 Task: Create a due date automation trigger when advanced on, on the tuesday after a card is due add fields without custom field "Resume" set to a number greater than 1 and greater or equal to 10 at 11:00 AM.
Action: Mouse moved to (866, 311)
Screenshot: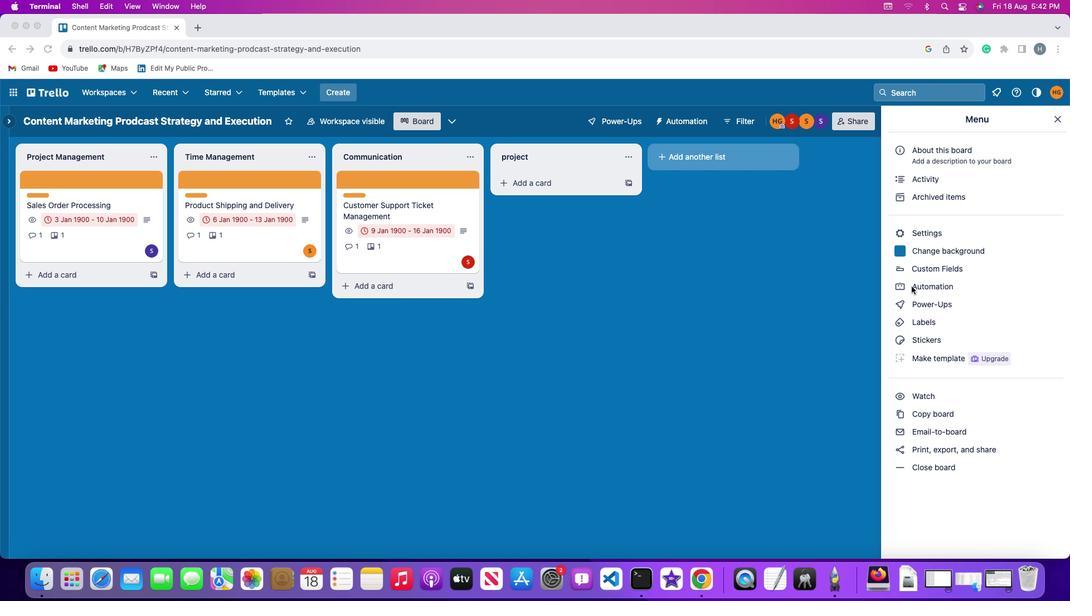 
Action: Mouse pressed left at (866, 311)
Screenshot: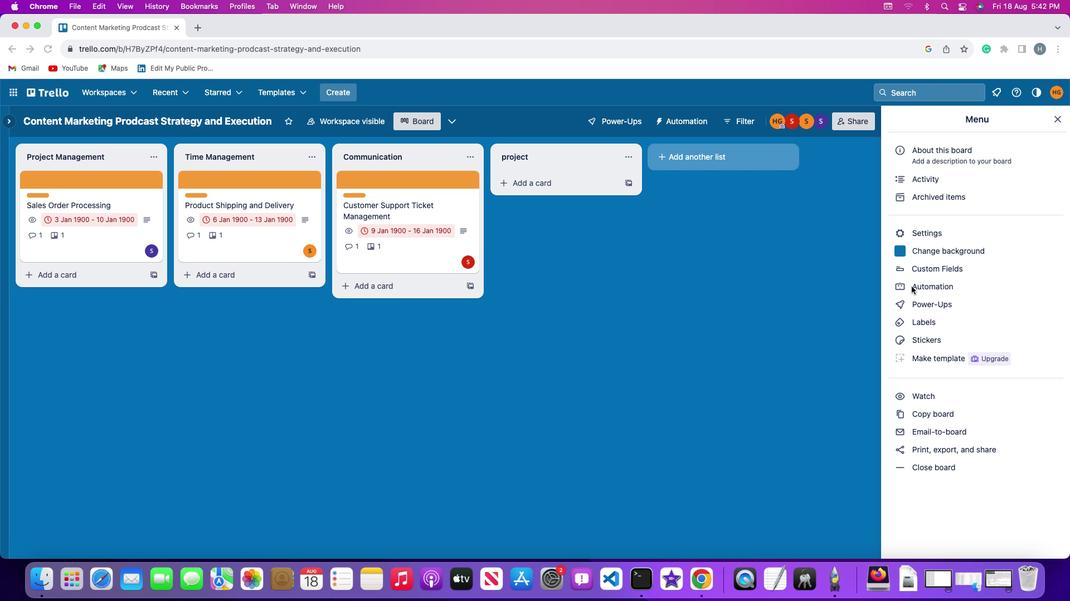 
Action: Mouse pressed left at (866, 311)
Screenshot: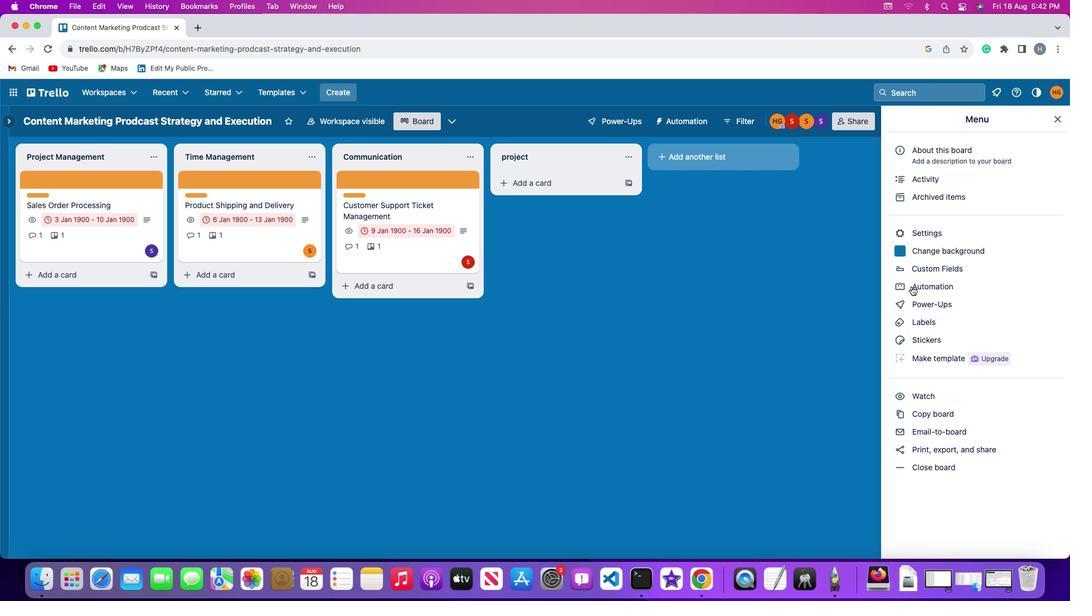 
Action: Mouse moved to (88, 288)
Screenshot: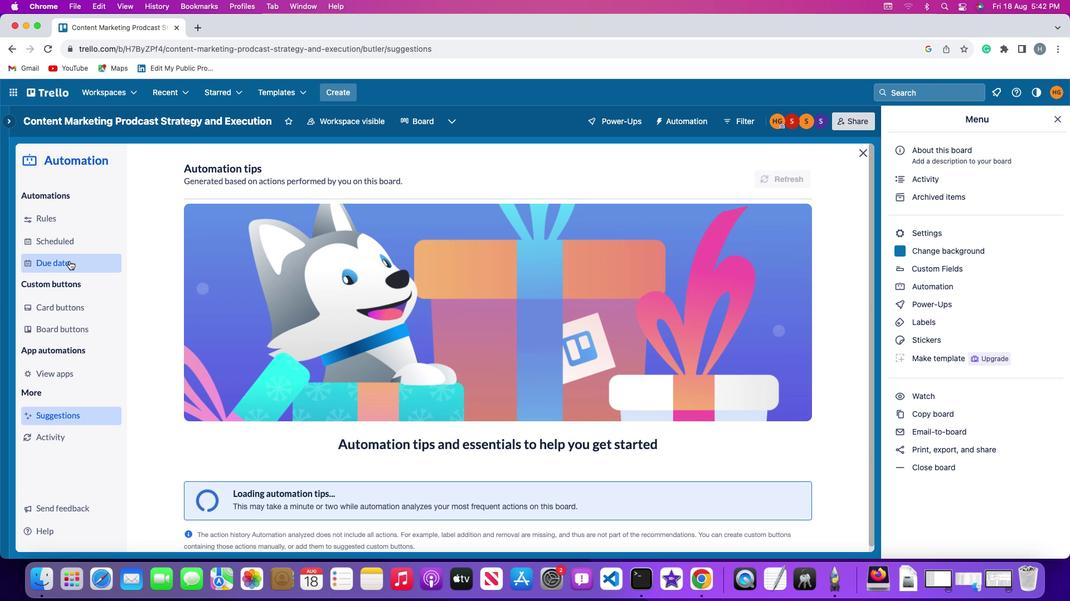 
Action: Mouse pressed left at (88, 288)
Screenshot: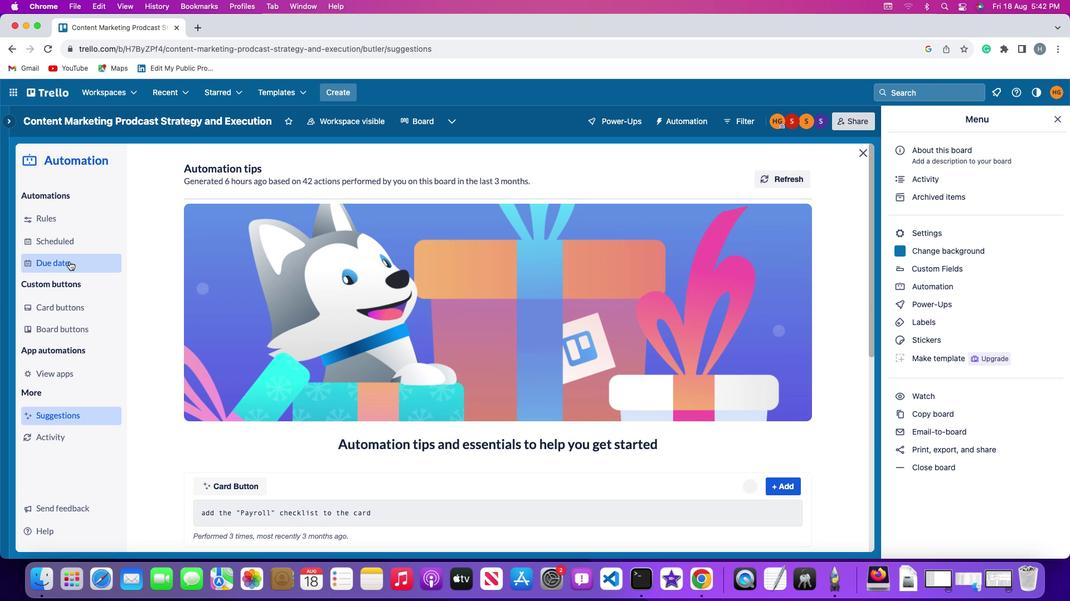 
Action: Mouse moved to (707, 205)
Screenshot: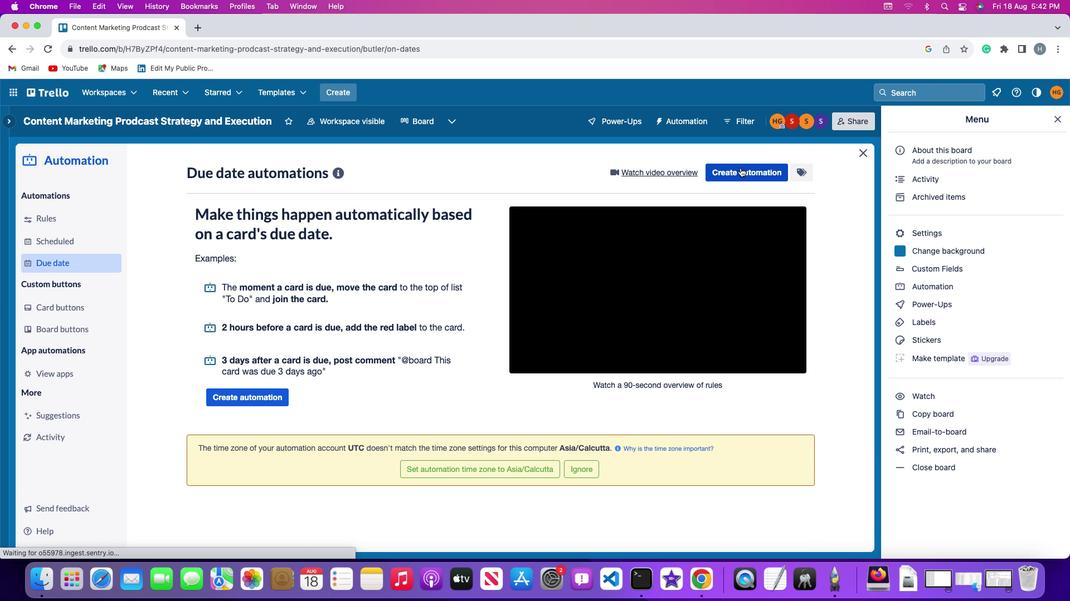 
Action: Mouse pressed left at (707, 205)
Screenshot: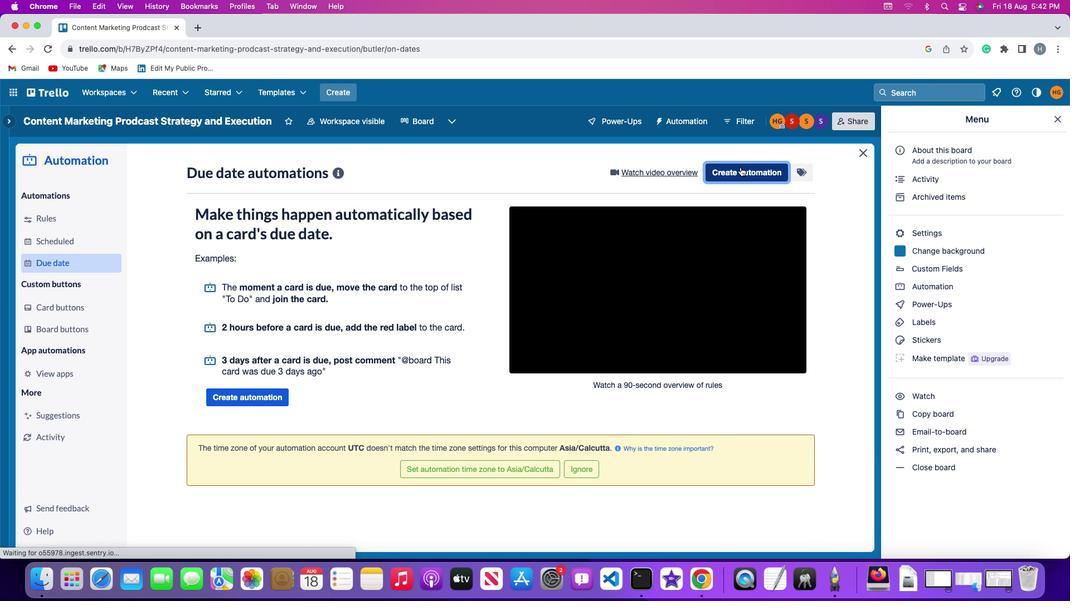 
Action: Mouse moved to (218, 306)
Screenshot: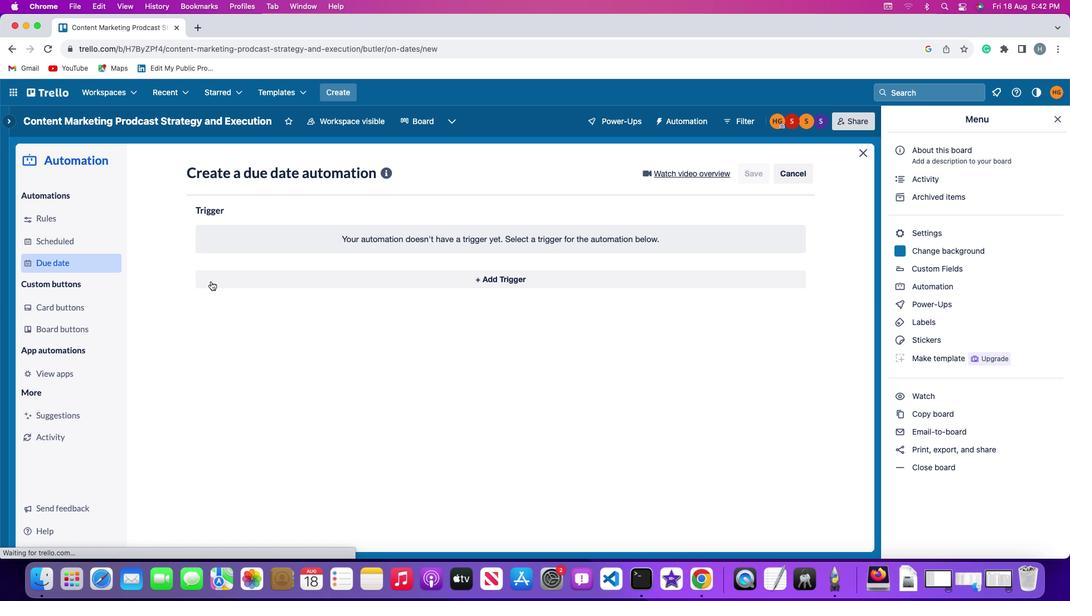 
Action: Mouse pressed left at (218, 306)
Screenshot: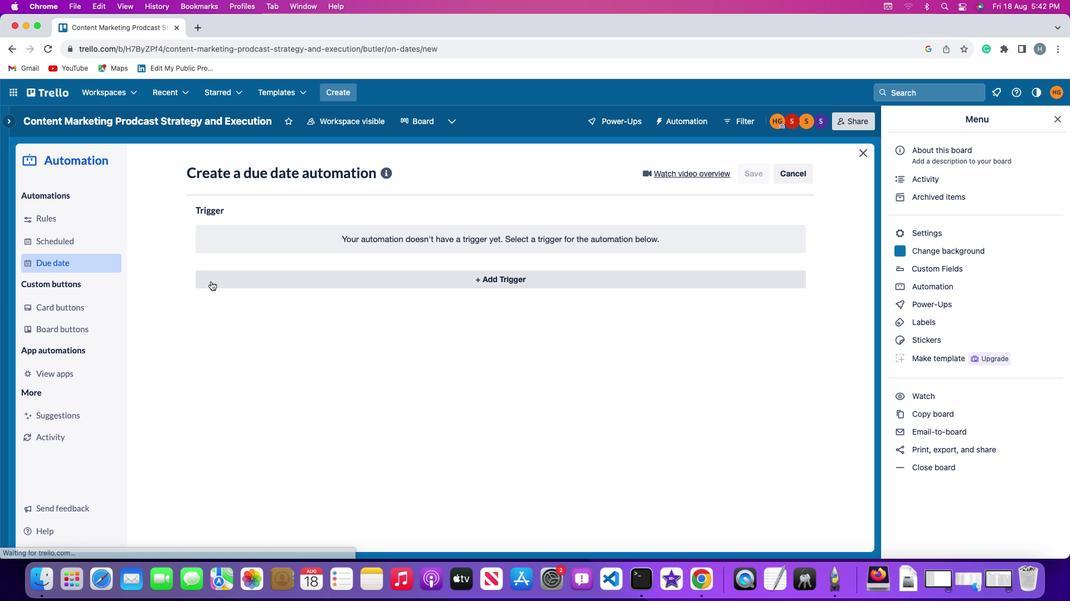 
Action: Mouse moved to (248, 485)
Screenshot: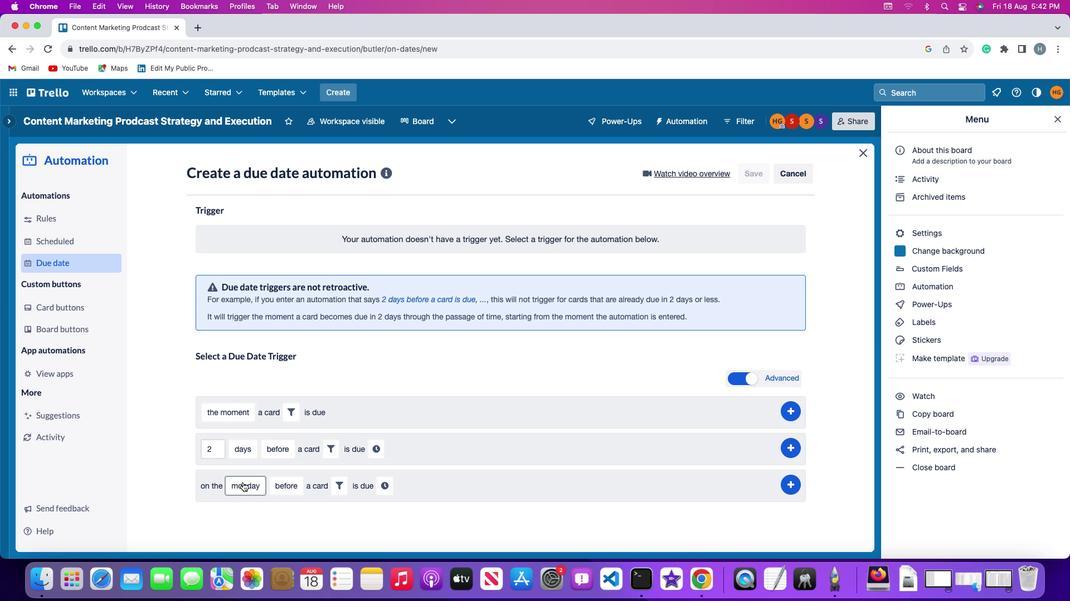 
Action: Mouse pressed left at (248, 485)
Screenshot: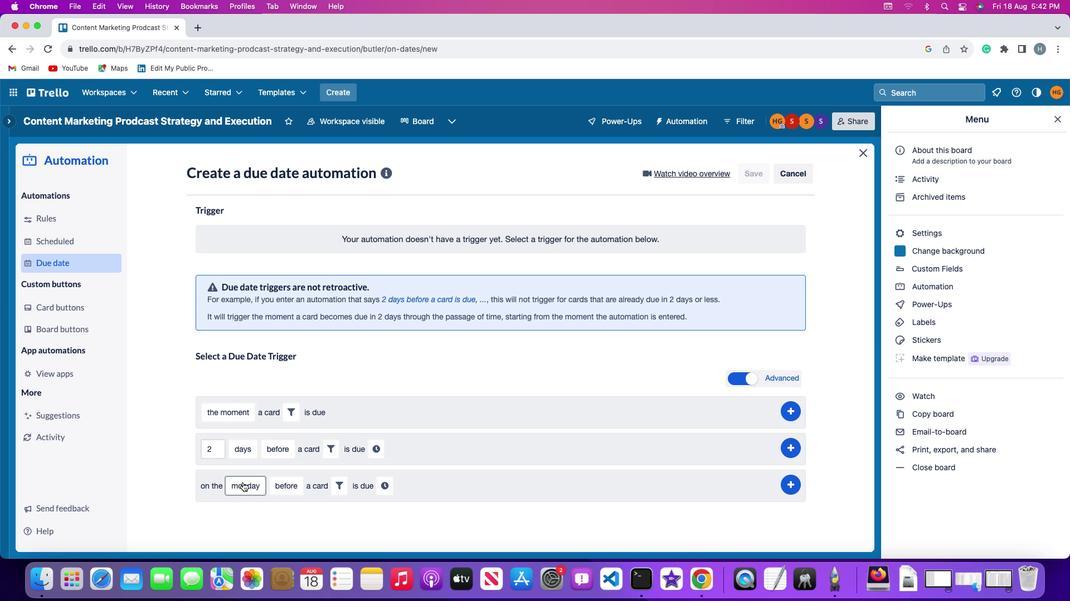 
Action: Mouse moved to (257, 373)
Screenshot: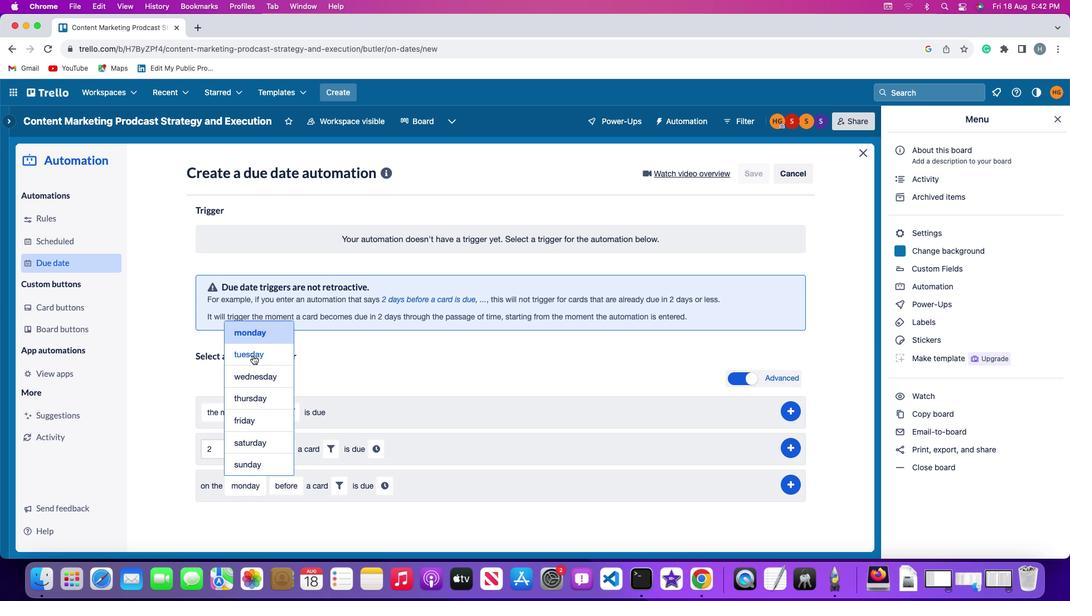 
Action: Mouse pressed left at (257, 373)
Screenshot: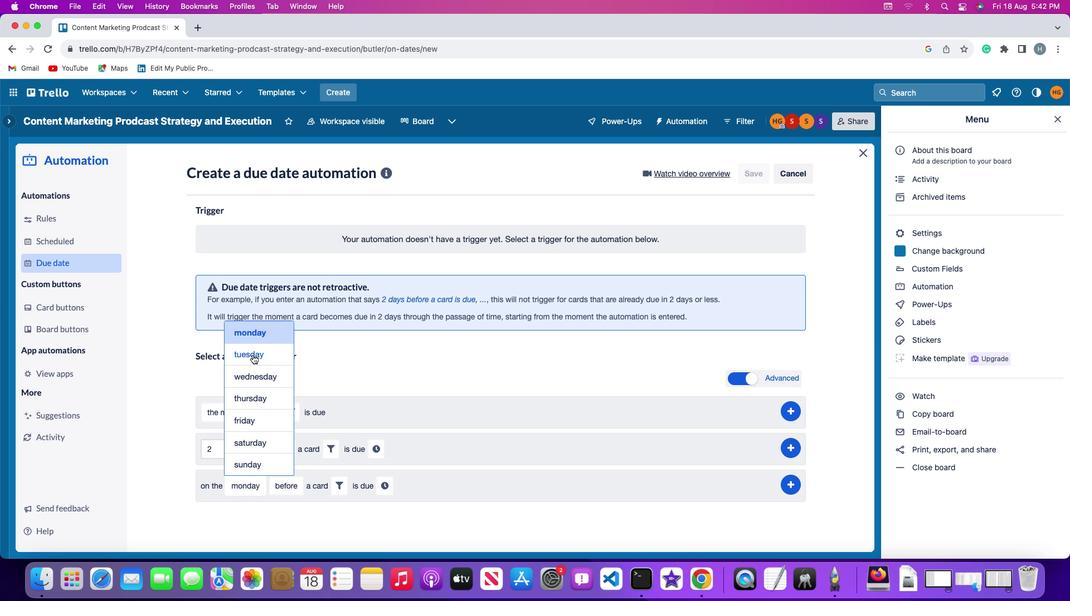 
Action: Mouse moved to (288, 486)
Screenshot: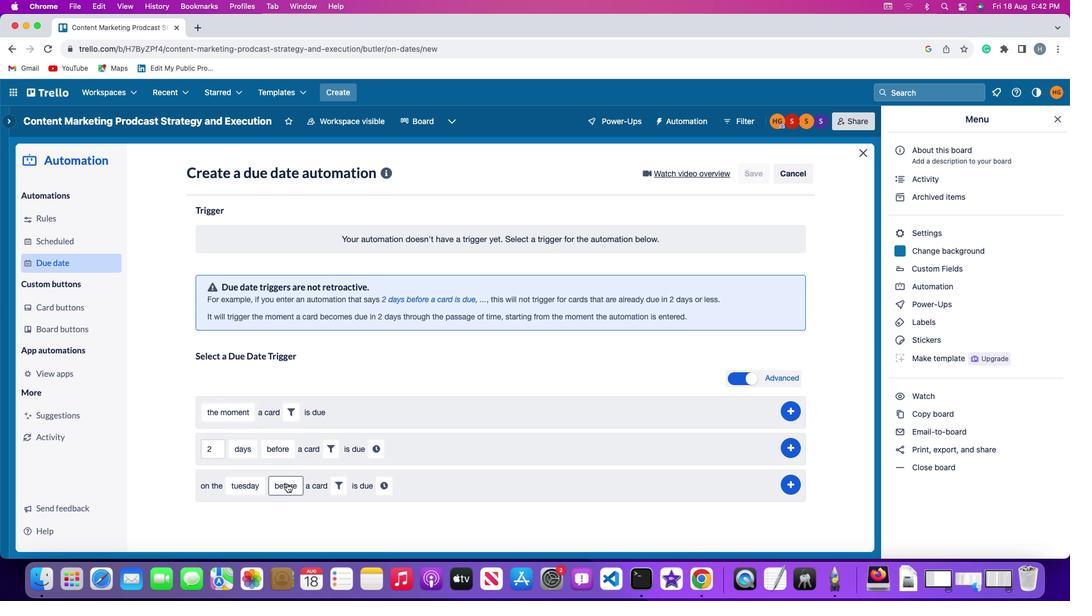 
Action: Mouse pressed left at (288, 486)
Screenshot: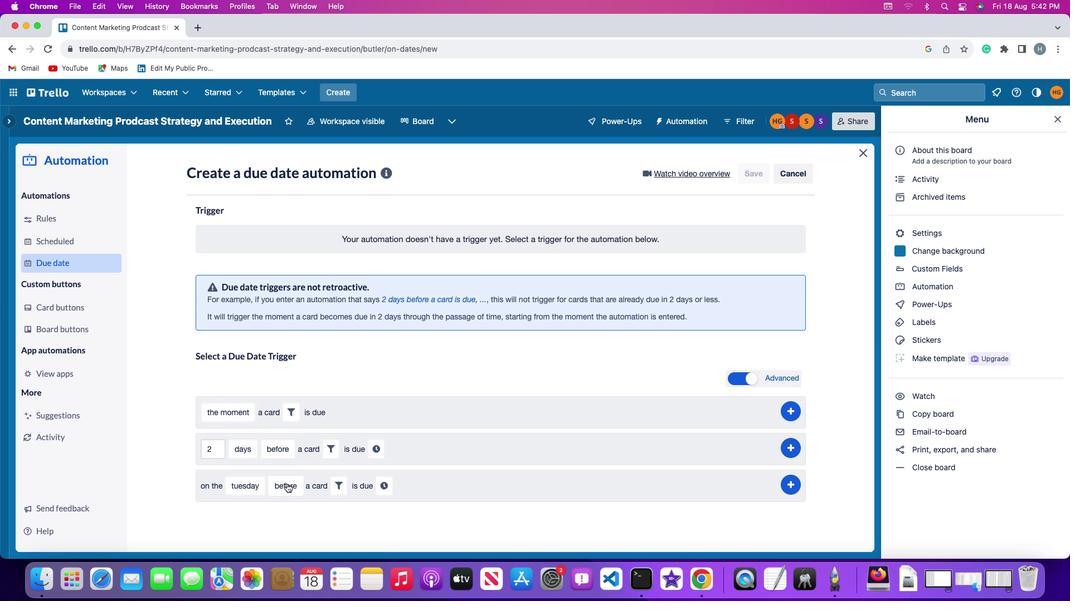 
Action: Mouse moved to (302, 431)
Screenshot: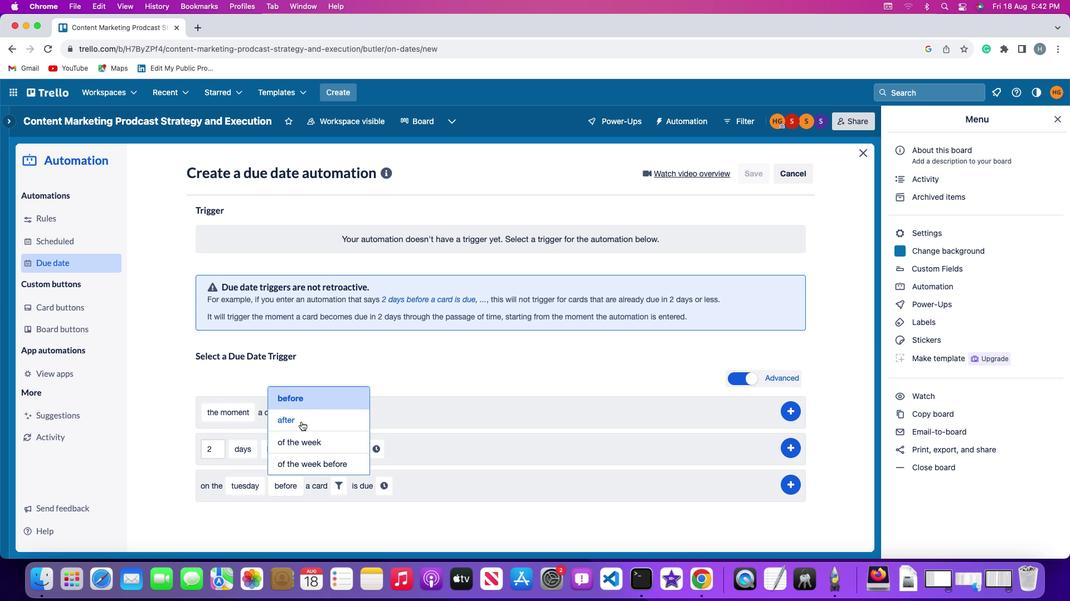 
Action: Mouse pressed left at (302, 431)
Screenshot: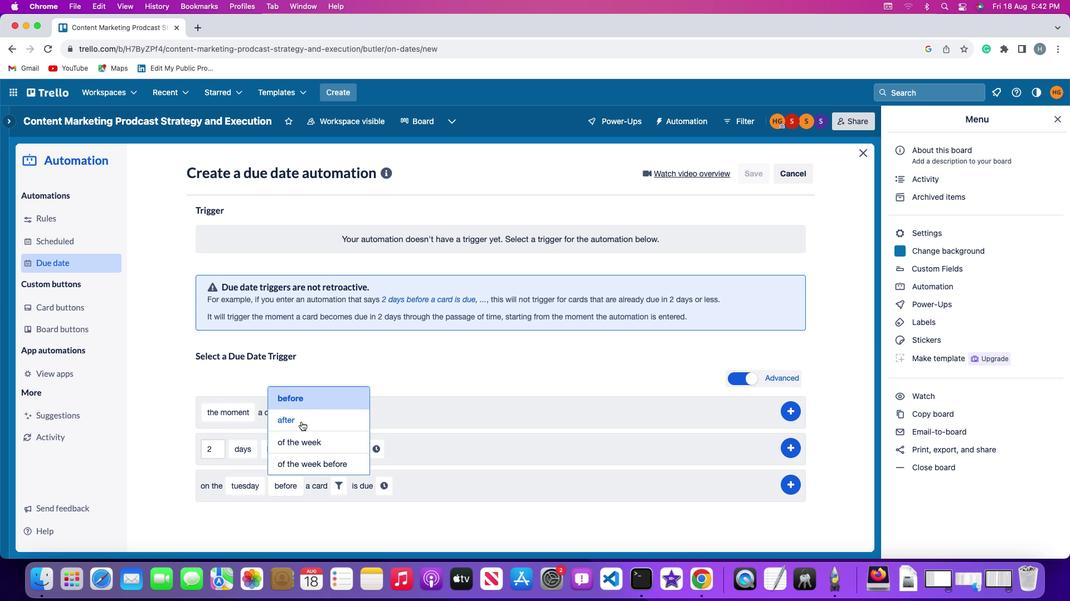
Action: Mouse moved to (326, 492)
Screenshot: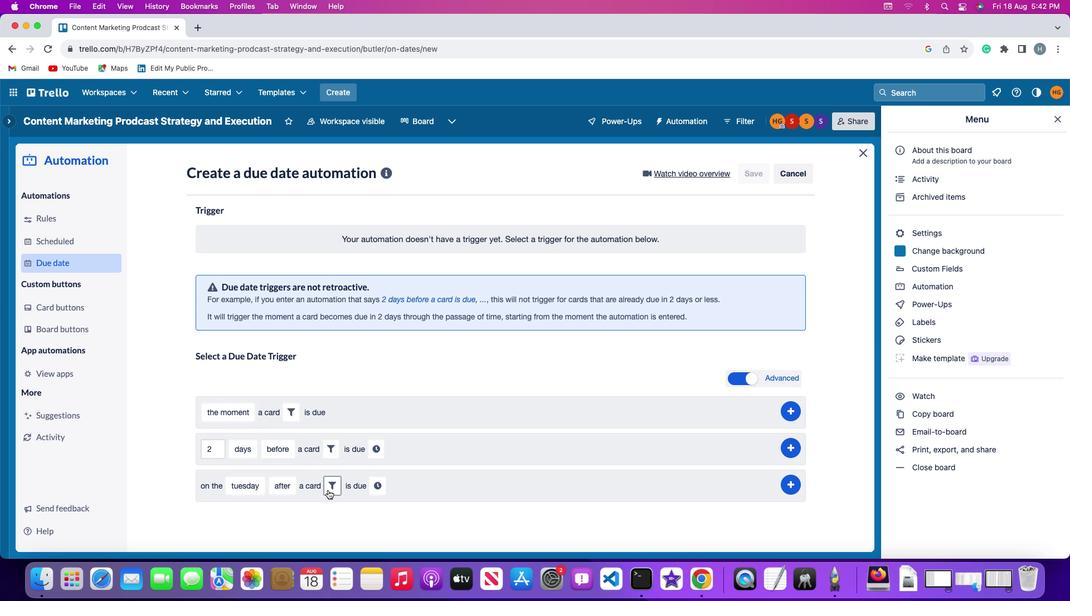 
Action: Mouse pressed left at (326, 492)
Screenshot: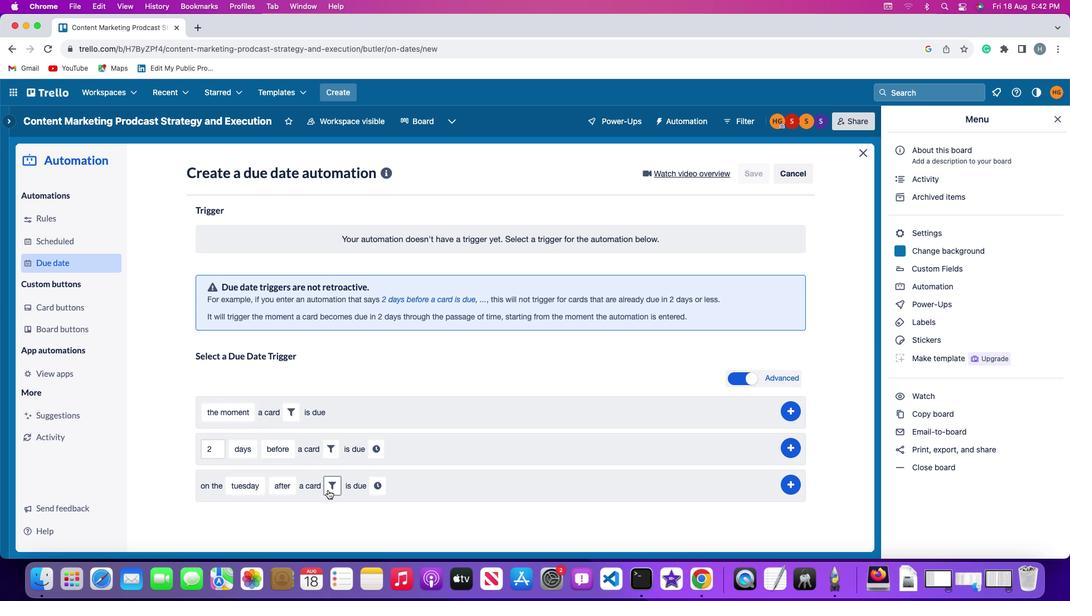 
Action: Mouse moved to (489, 520)
Screenshot: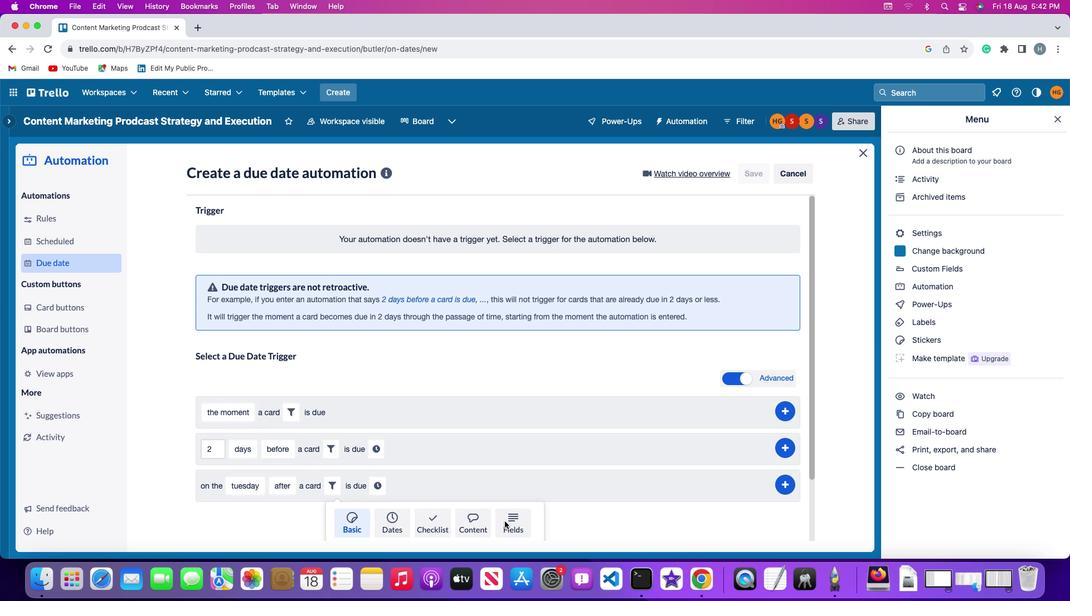 
Action: Mouse pressed left at (489, 520)
Screenshot: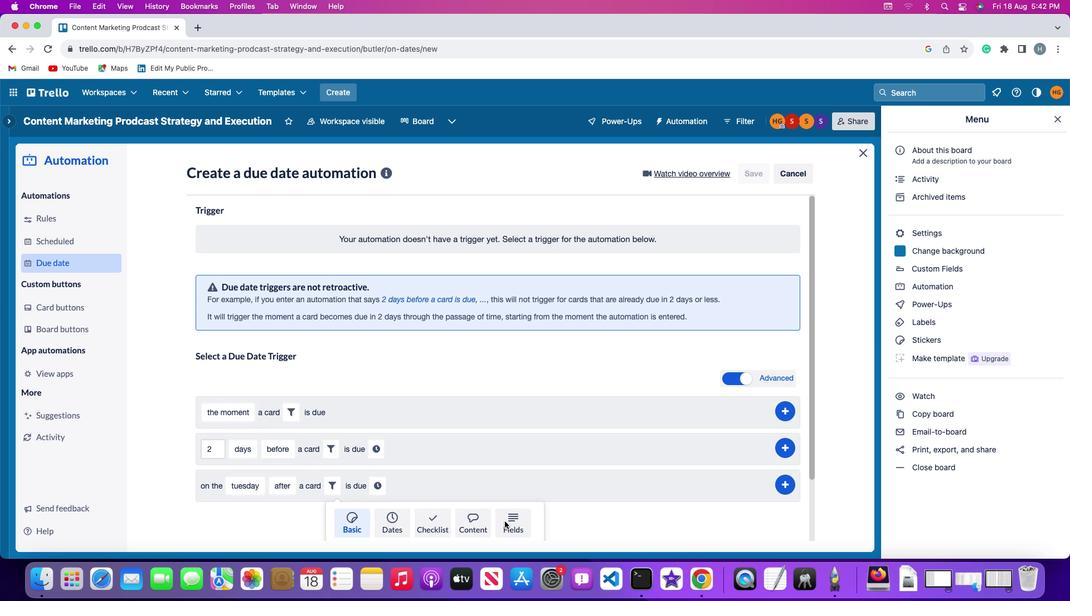 
Action: Mouse moved to (286, 510)
Screenshot: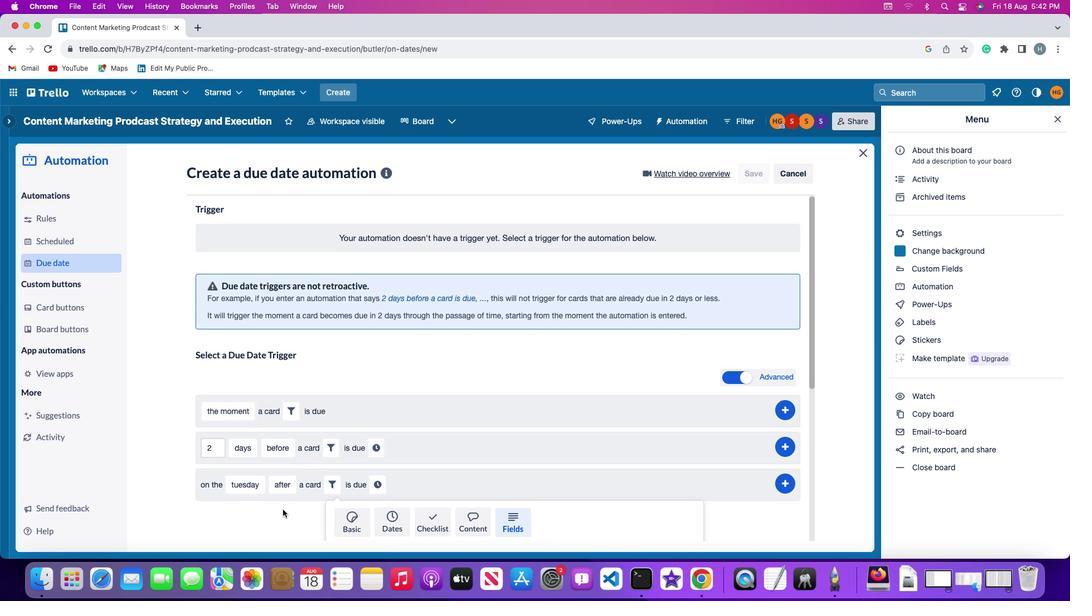 
Action: Mouse scrolled (286, 510) with delta (23, 55)
Screenshot: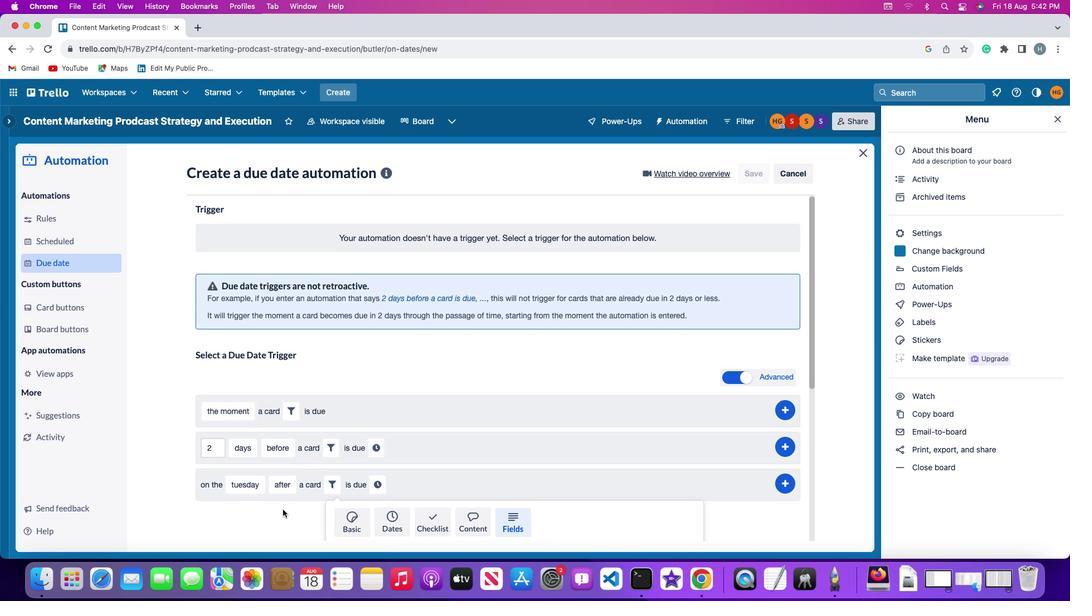 
Action: Mouse moved to (285, 510)
Screenshot: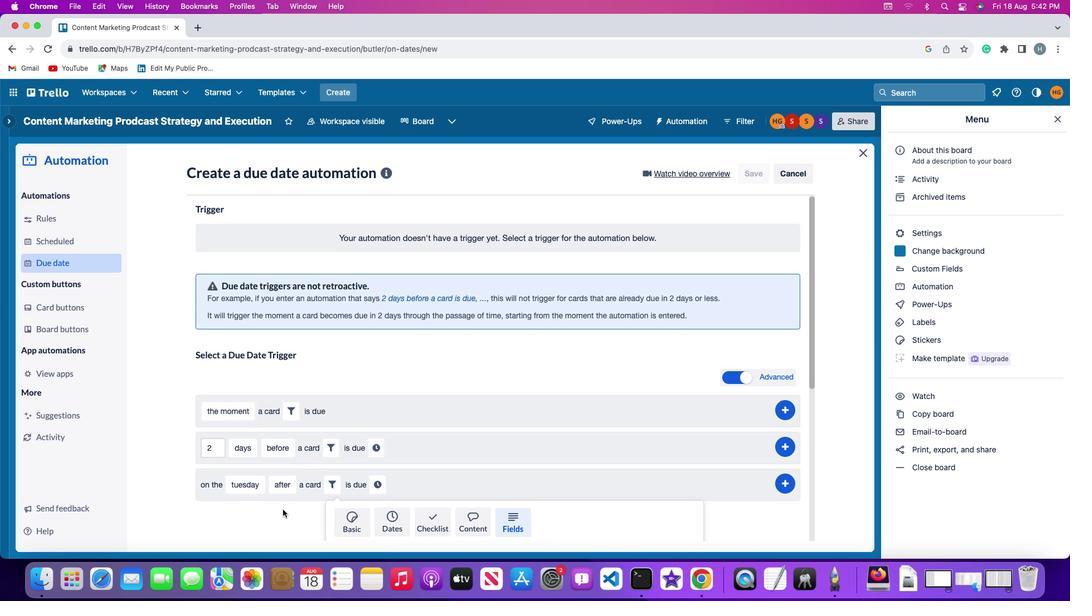 
Action: Mouse scrolled (285, 510) with delta (23, 55)
Screenshot: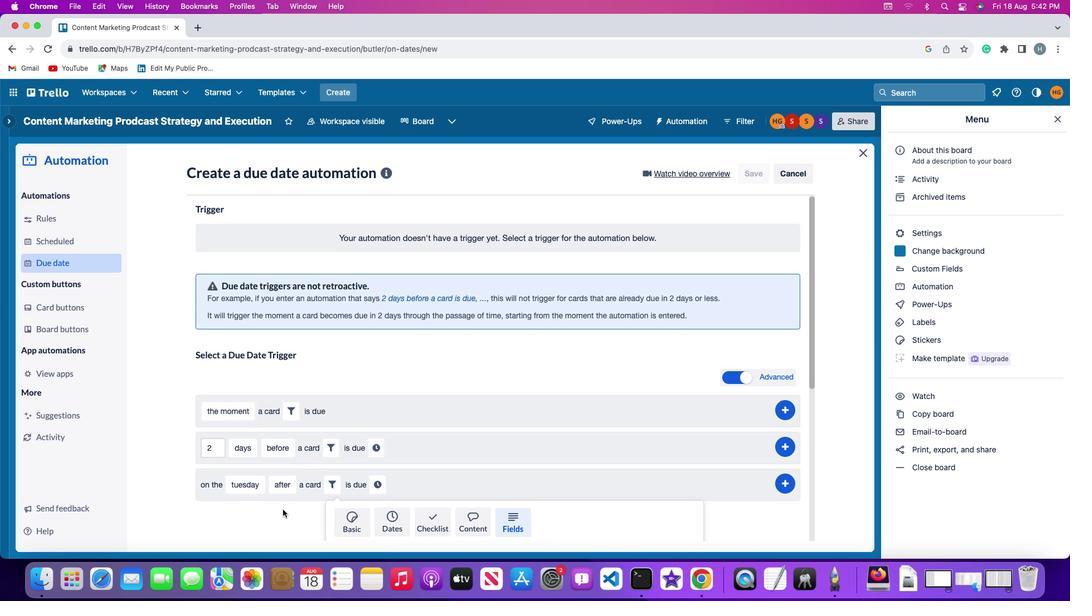 
Action: Mouse scrolled (285, 510) with delta (23, 54)
Screenshot: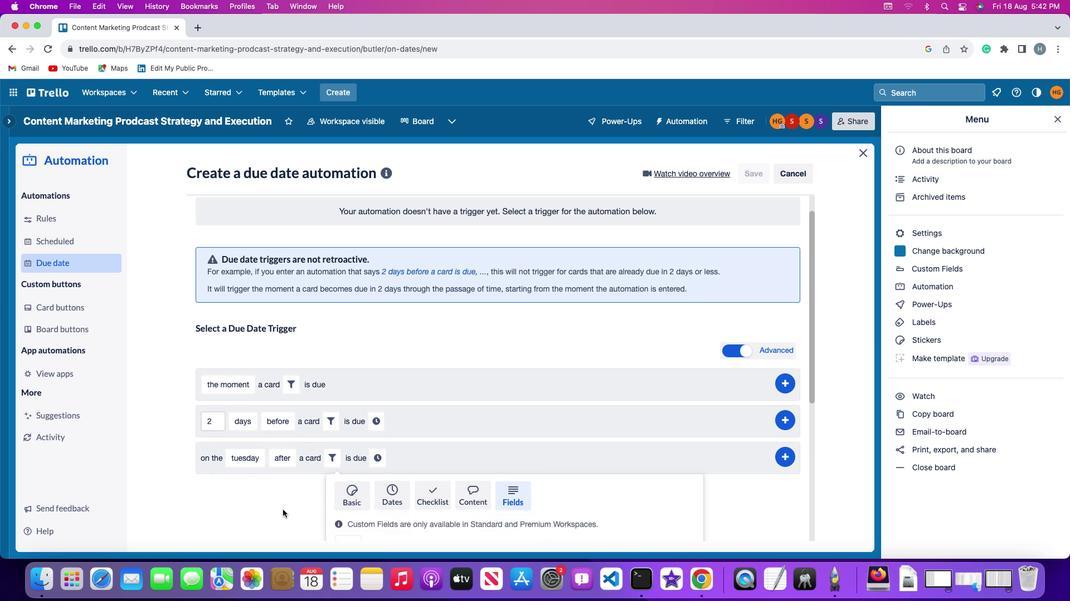 
Action: Mouse moved to (285, 510)
Screenshot: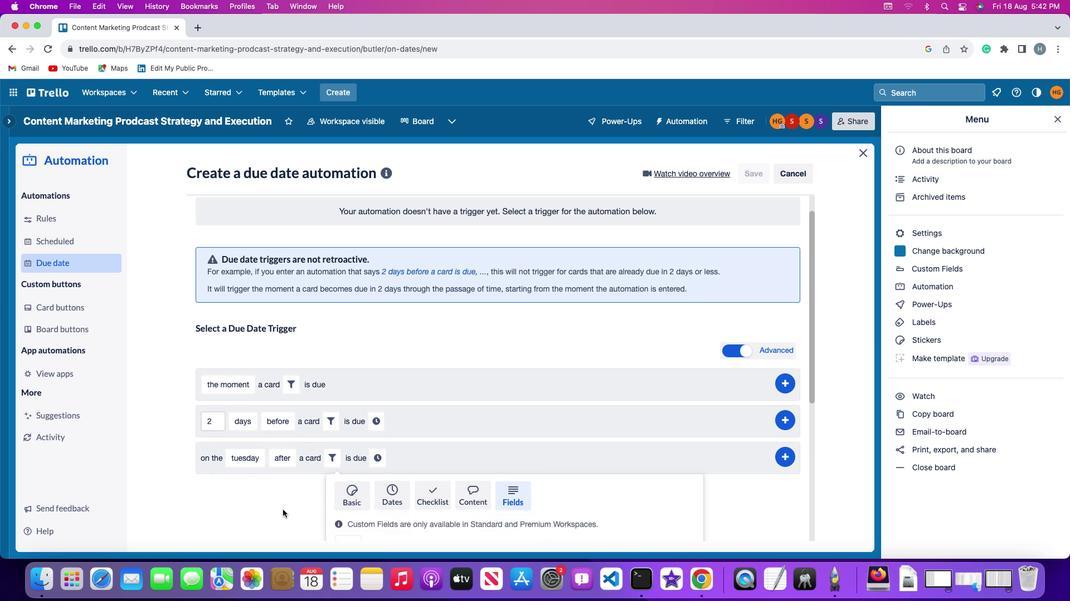 
Action: Mouse scrolled (285, 510) with delta (23, 54)
Screenshot: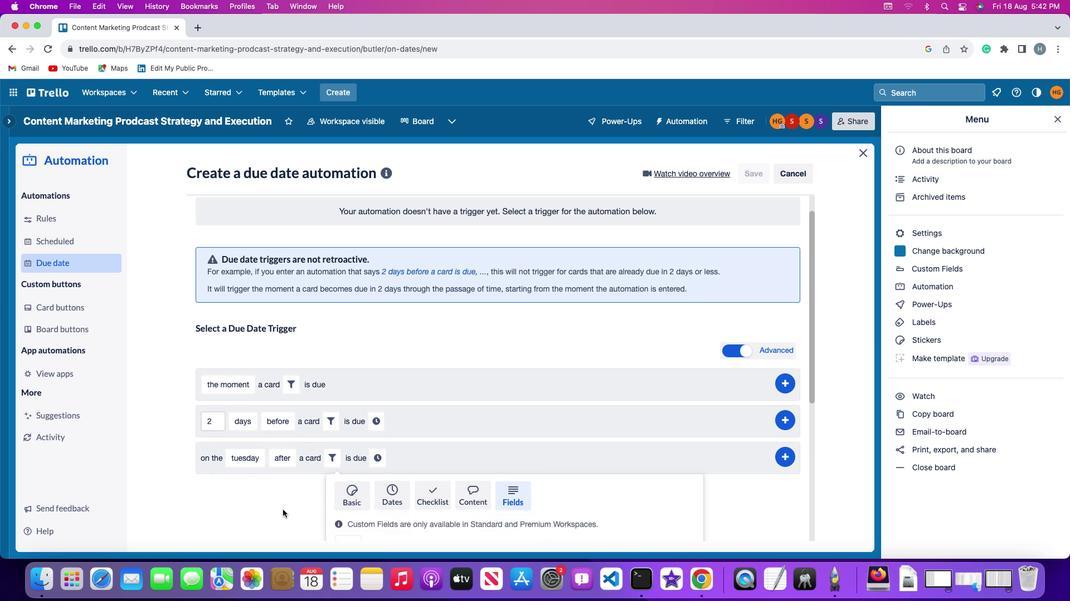 
Action: Mouse moved to (285, 510)
Screenshot: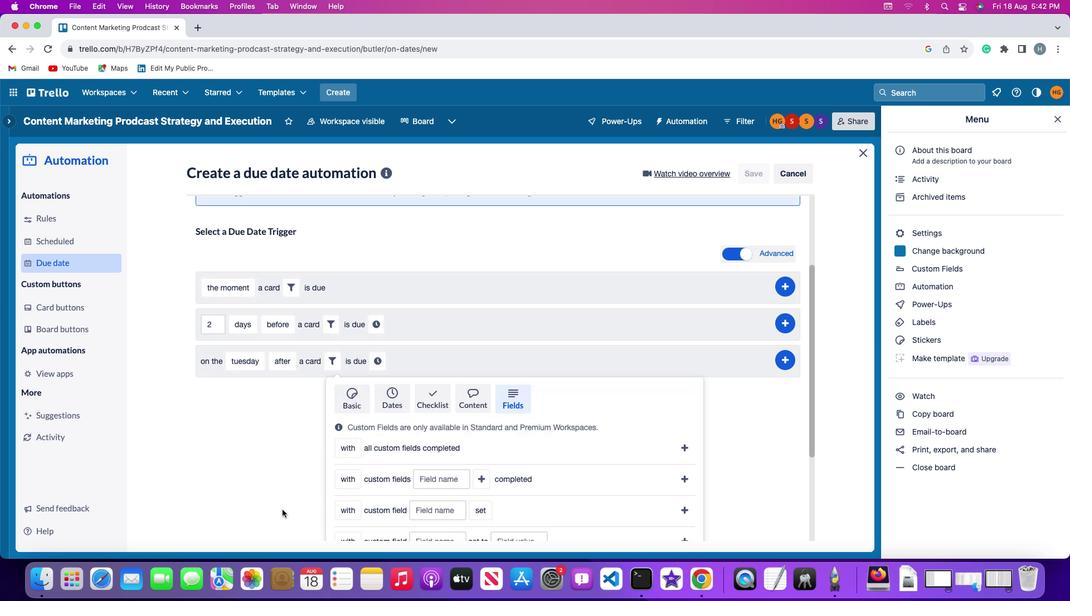 
Action: Mouse scrolled (285, 510) with delta (23, 53)
Screenshot: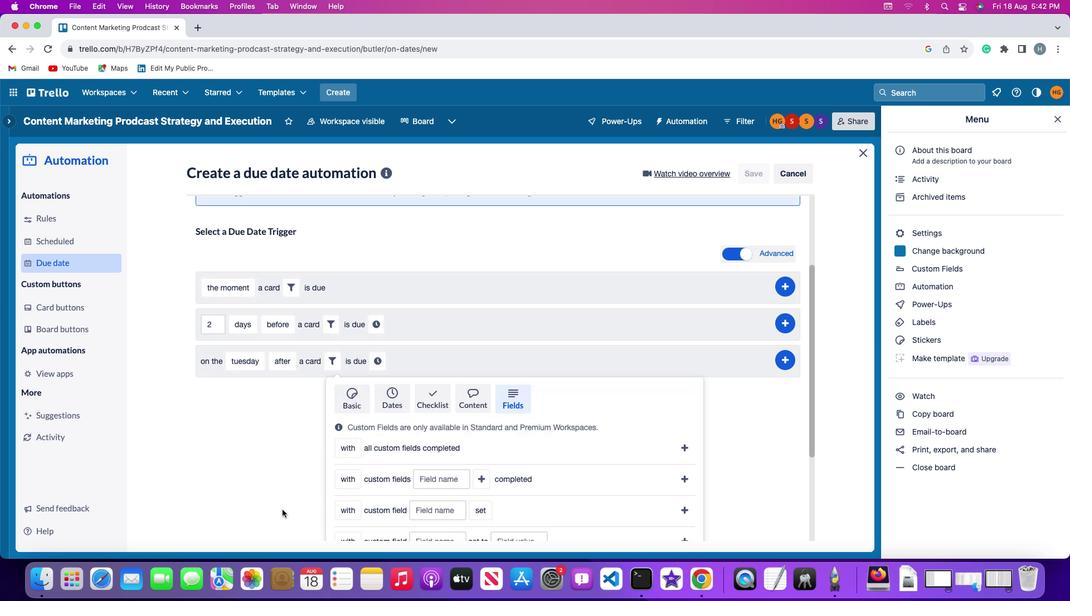 
Action: Mouse moved to (284, 509)
Screenshot: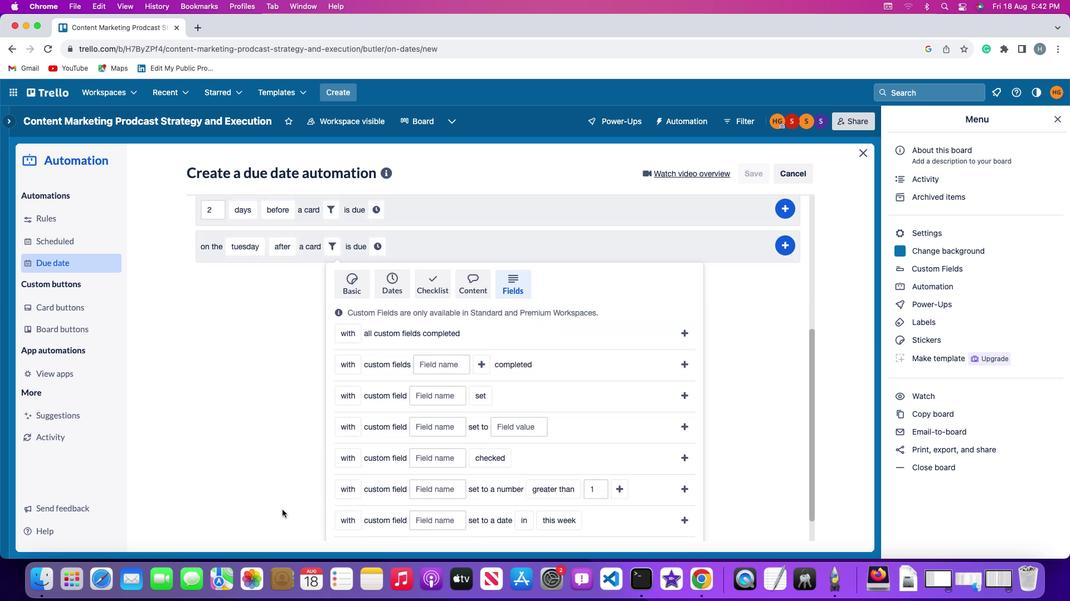 
Action: Mouse scrolled (284, 509) with delta (23, 53)
Screenshot: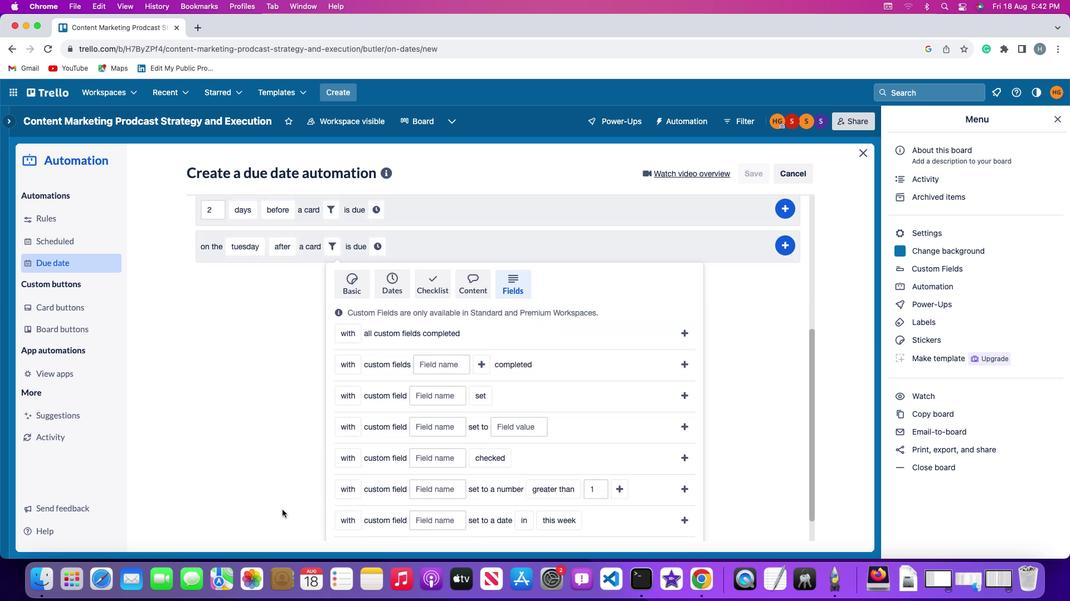 
Action: Mouse moved to (283, 509)
Screenshot: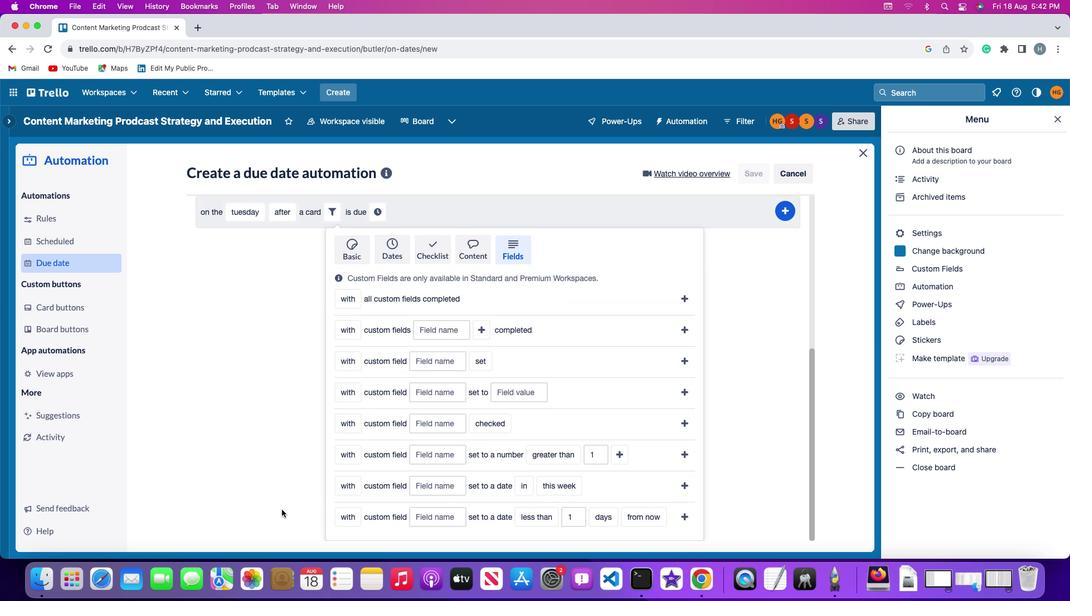 
Action: Mouse scrolled (283, 509) with delta (23, 55)
Screenshot: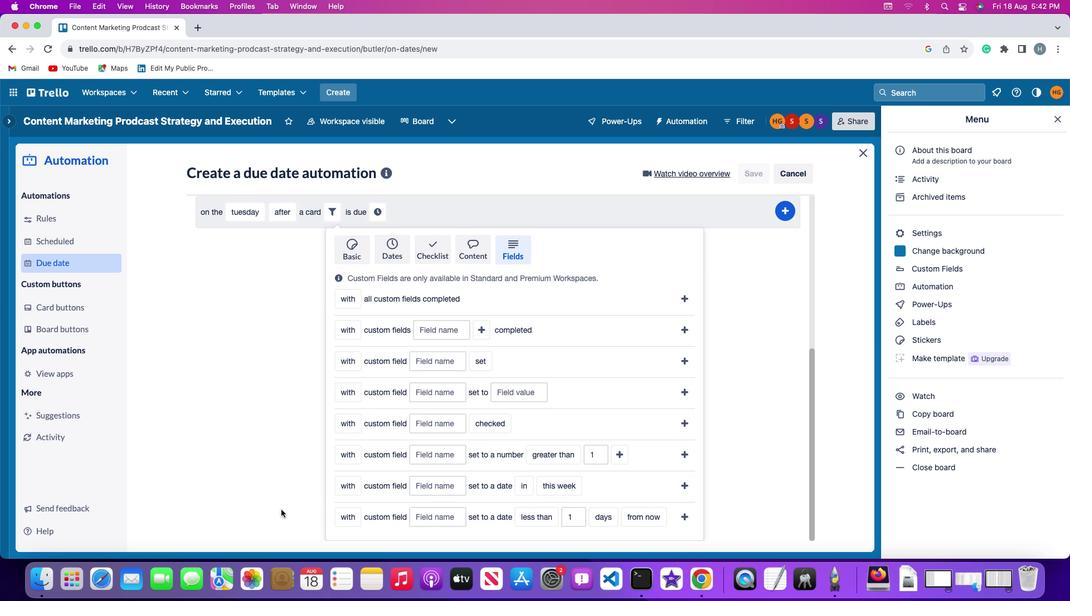 
Action: Mouse moved to (283, 509)
Screenshot: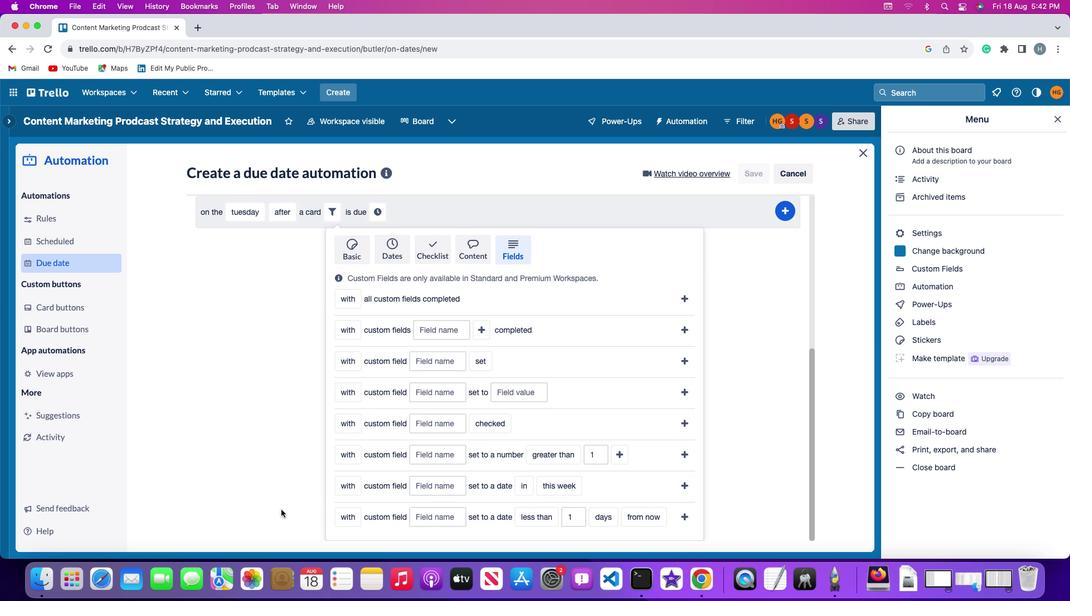 
Action: Mouse scrolled (283, 509) with delta (23, 55)
Screenshot: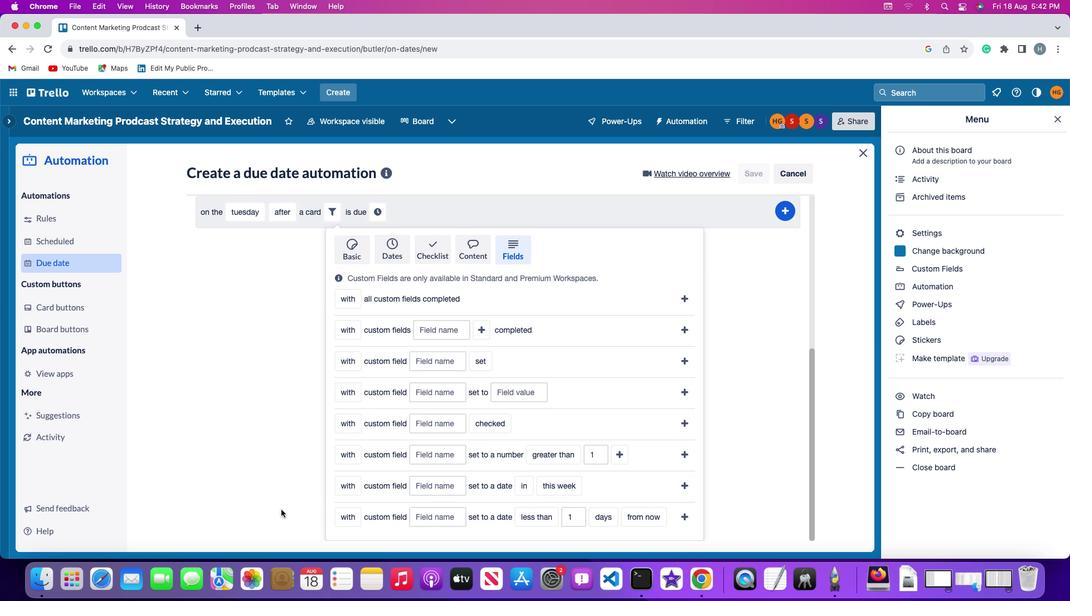 
Action: Mouse moved to (283, 509)
Screenshot: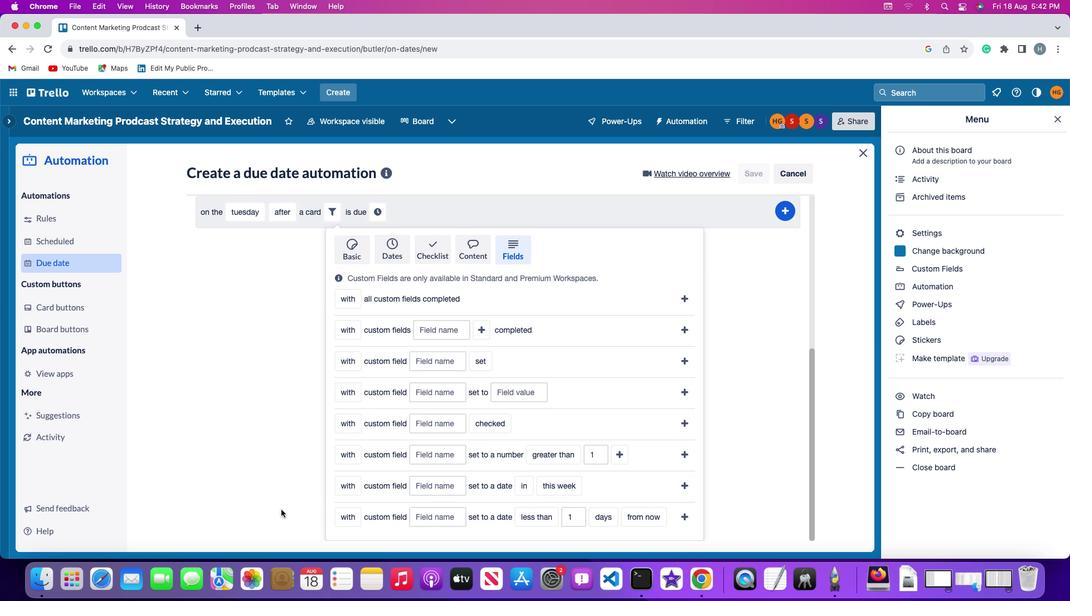 
Action: Mouse scrolled (283, 509) with delta (23, 54)
Screenshot: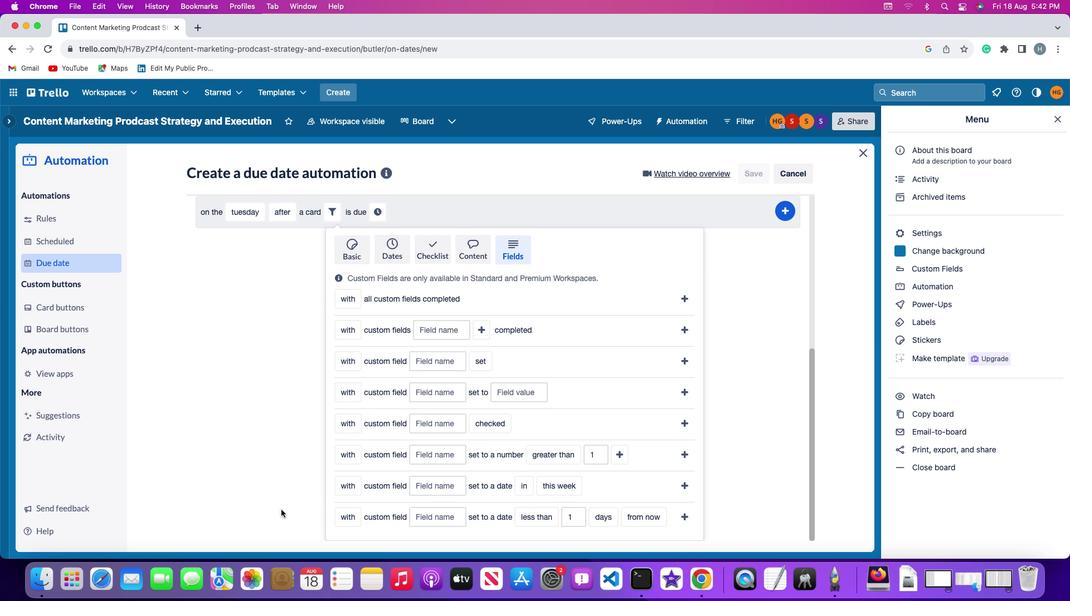 
Action: Mouse scrolled (283, 509) with delta (23, 54)
Screenshot: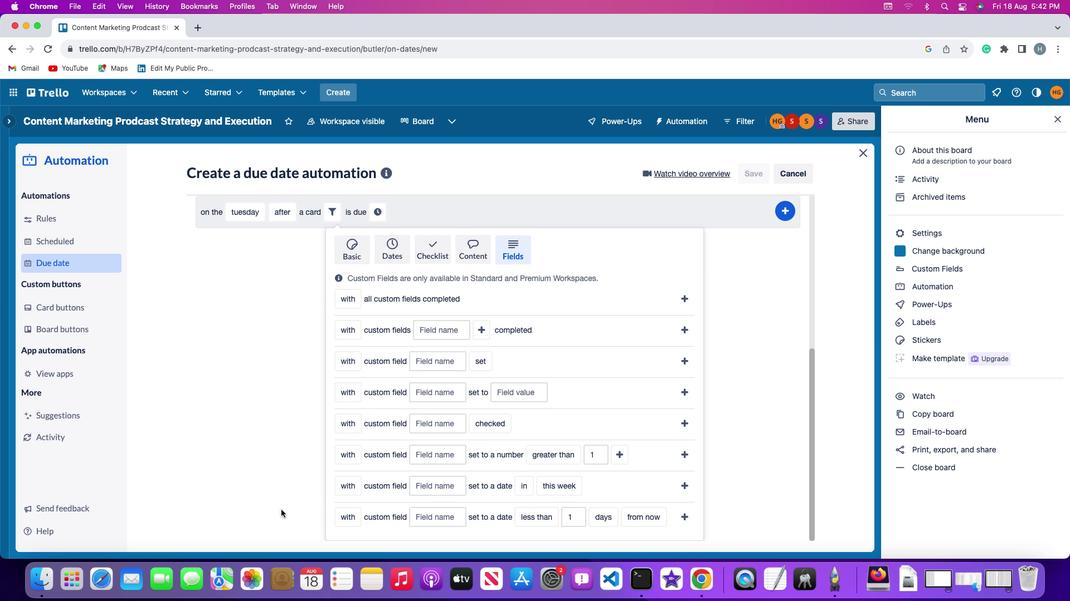 
Action: Mouse moved to (342, 463)
Screenshot: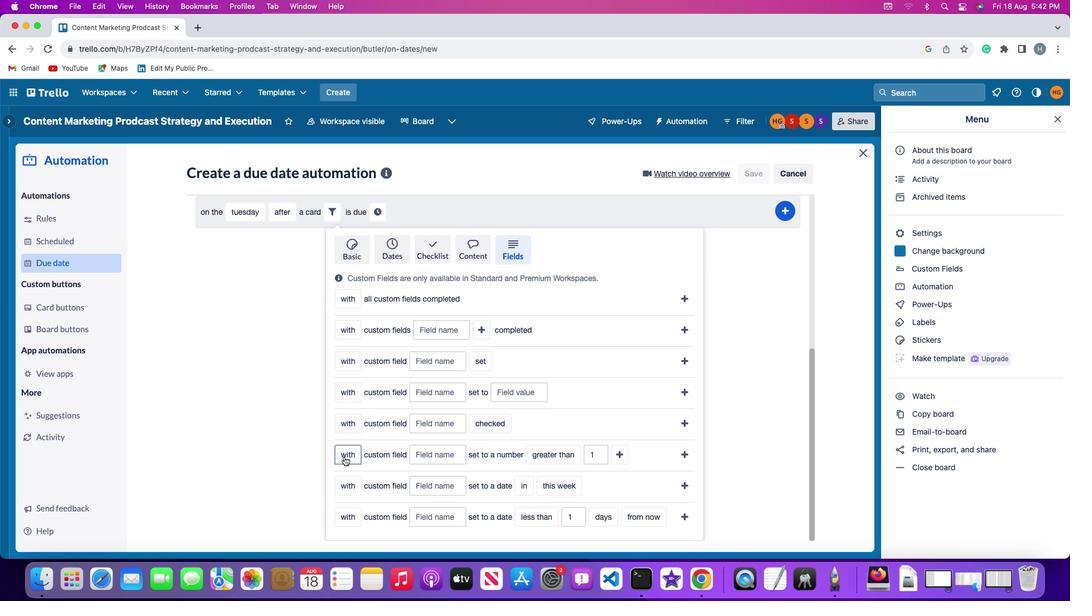 
Action: Mouse pressed left at (342, 463)
Screenshot: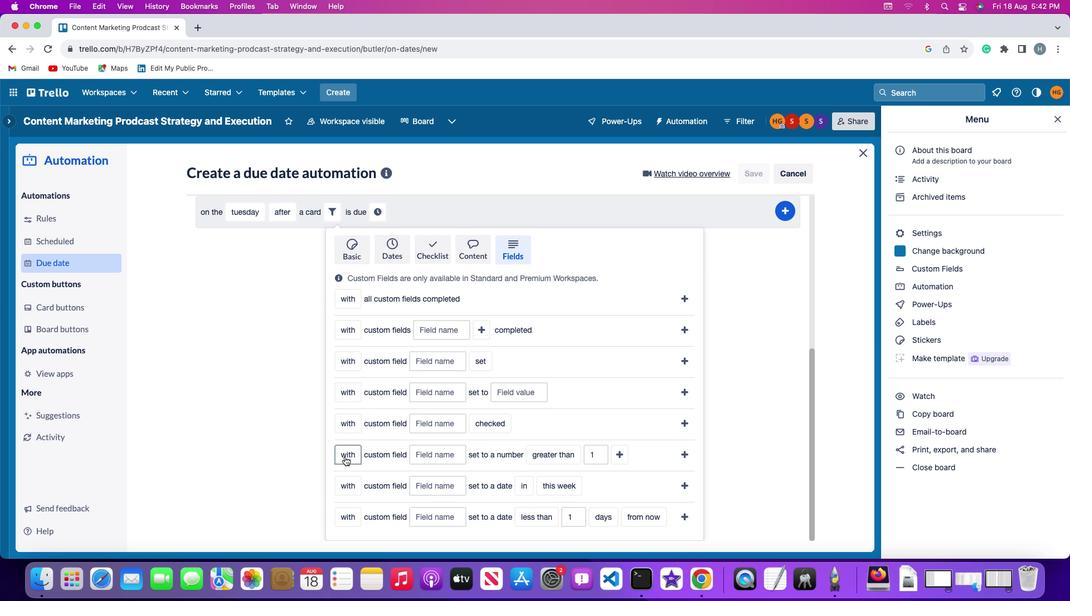 
Action: Mouse moved to (346, 499)
Screenshot: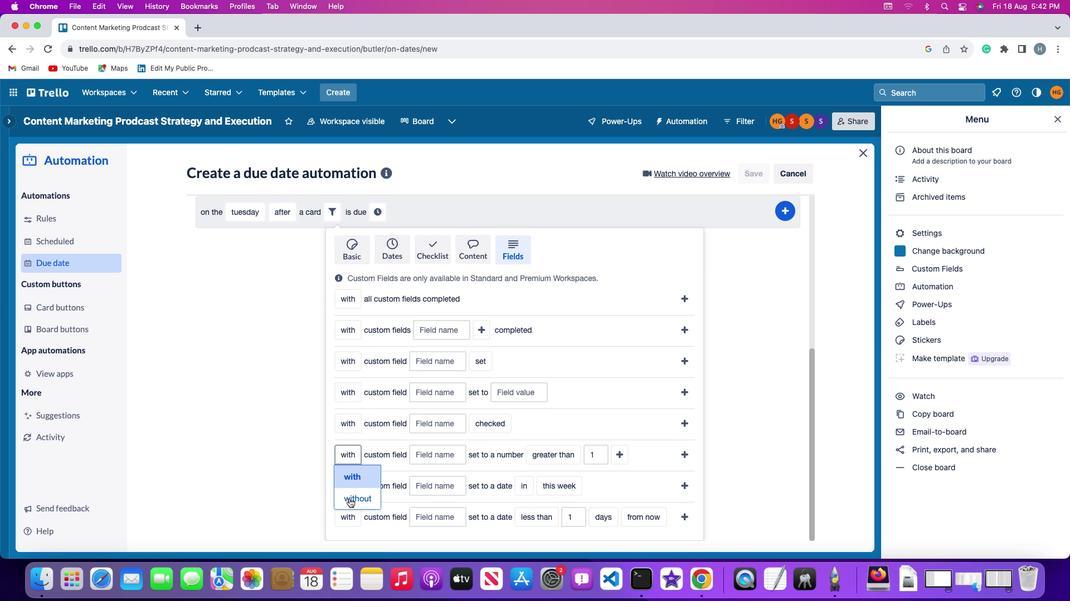 
Action: Mouse pressed left at (346, 499)
Screenshot: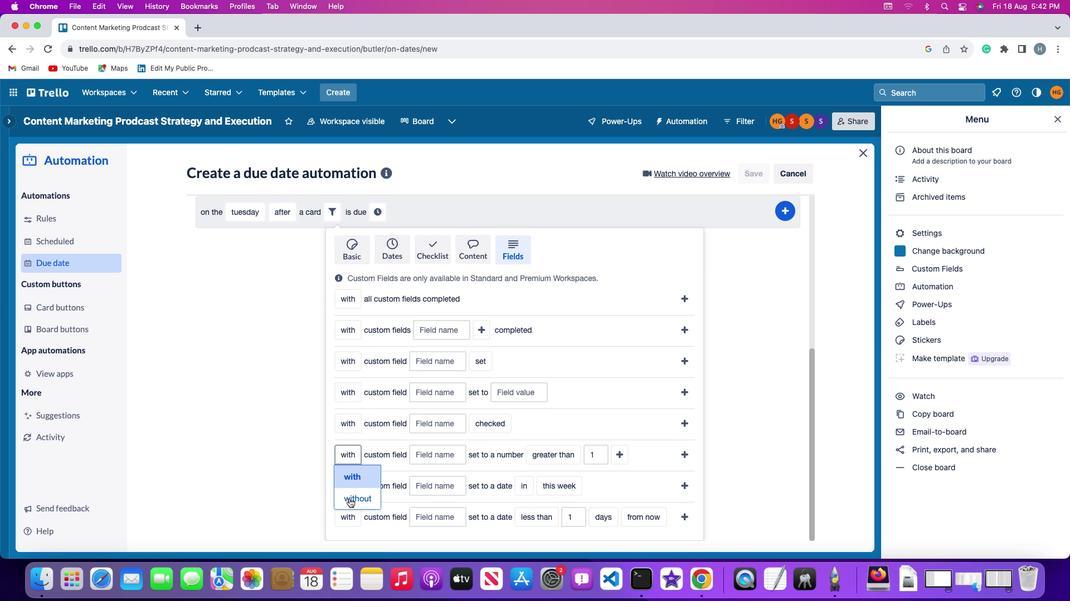 
Action: Mouse moved to (419, 461)
Screenshot: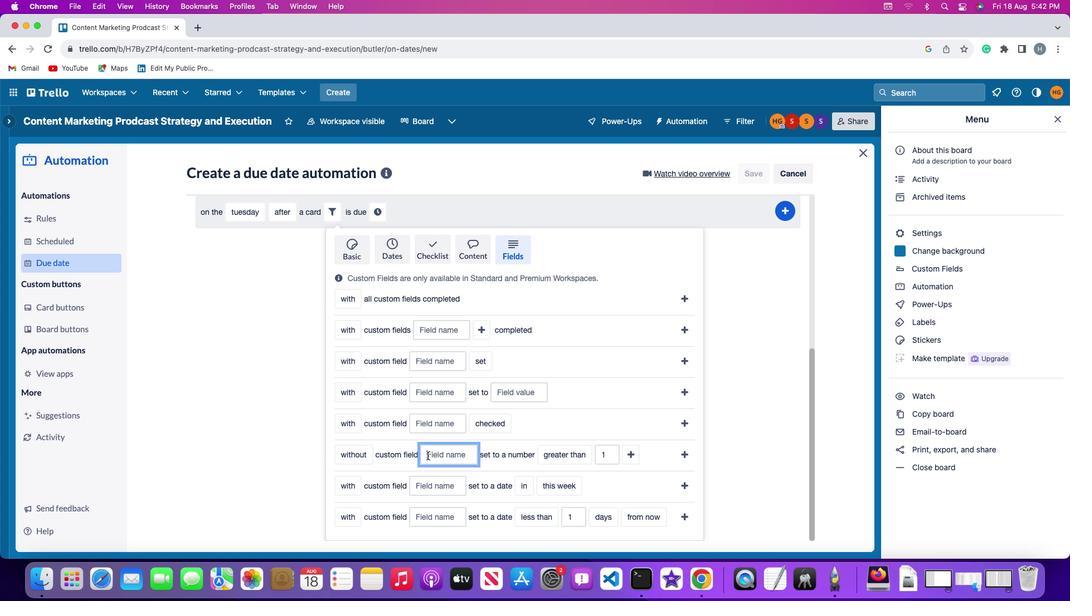 
Action: Mouse pressed left at (419, 461)
Screenshot: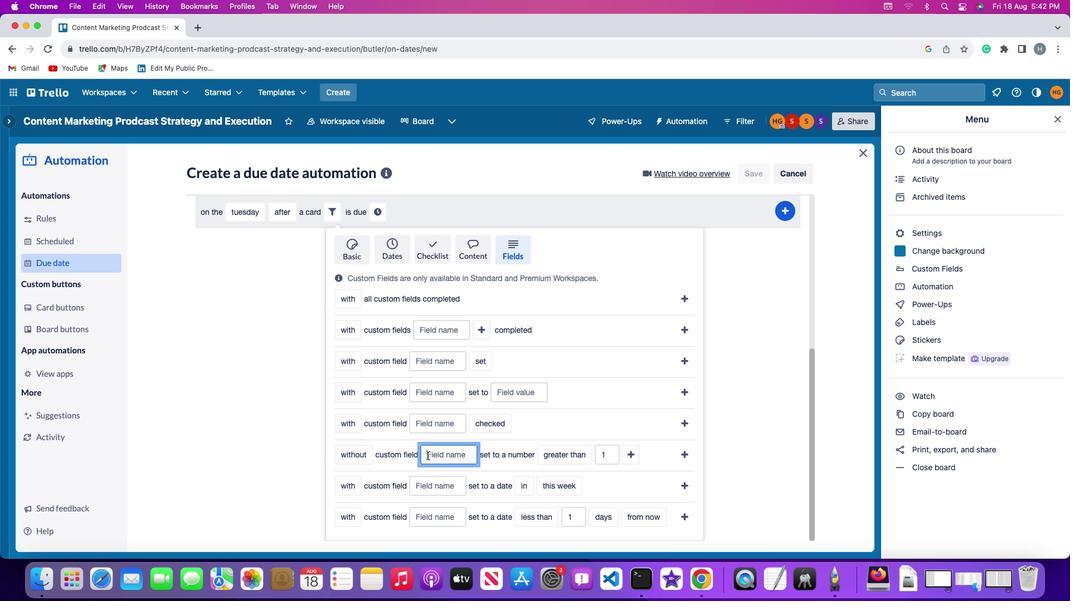 
Action: Key pressed Key.shift'R''e''s''u''m''e'
Screenshot: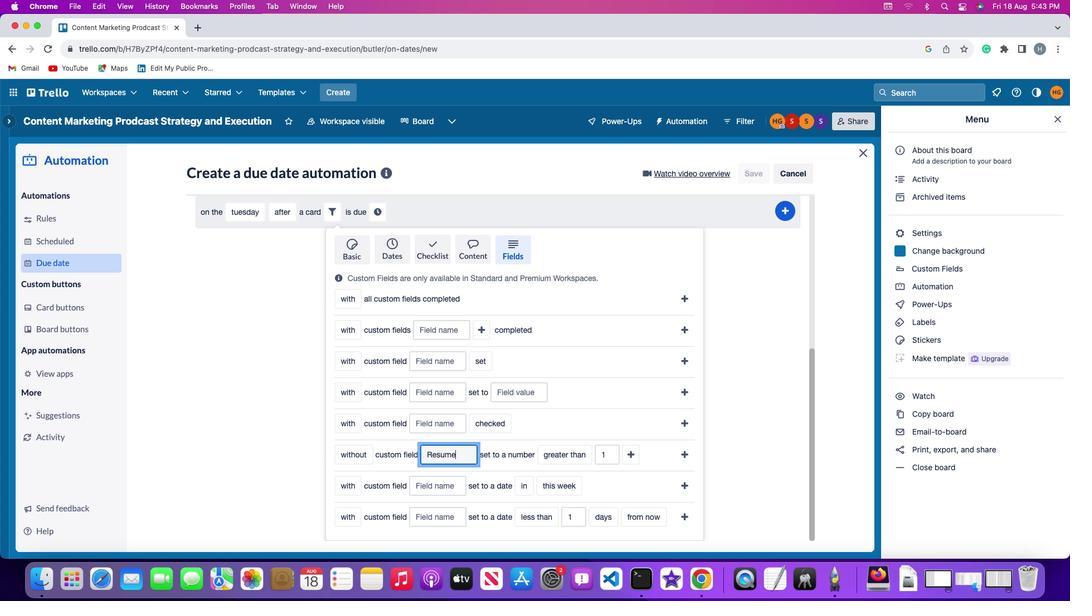 
Action: Mouse moved to (546, 461)
Screenshot: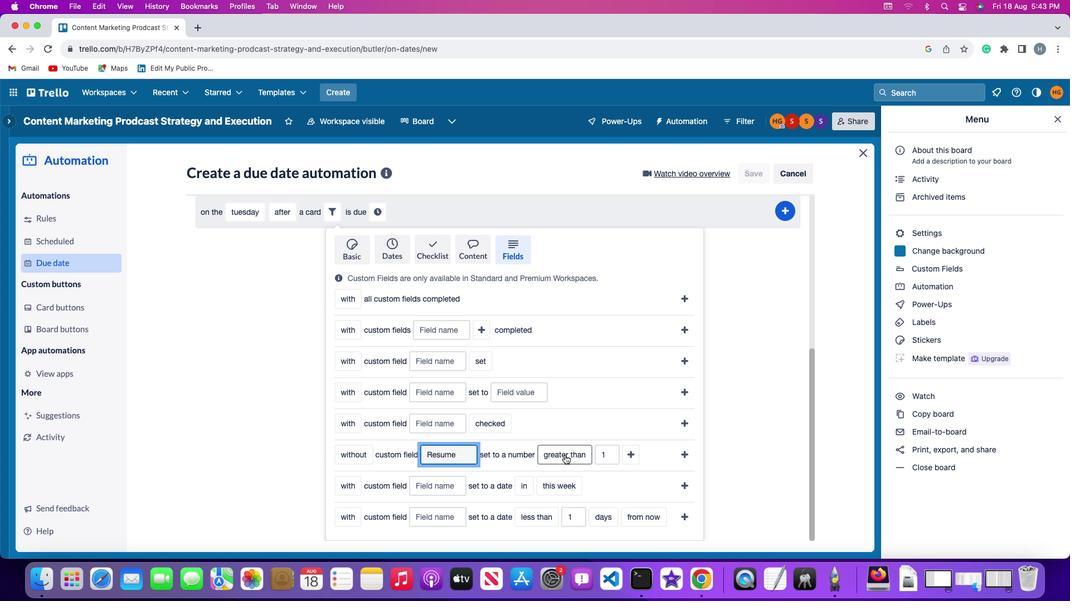 
Action: Mouse pressed left at (546, 461)
Screenshot: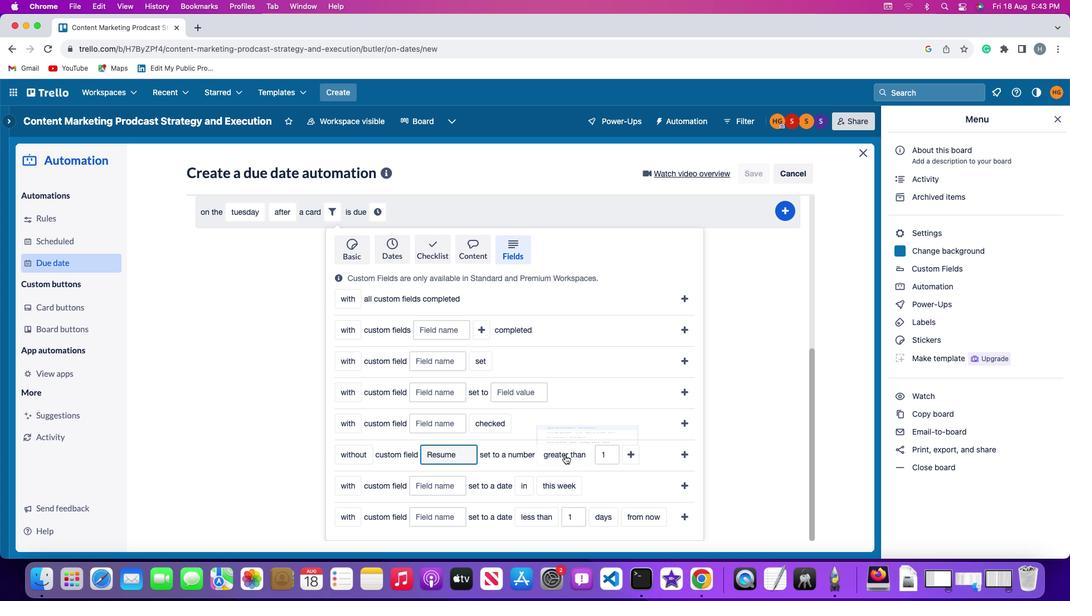 
Action: Mouse moved to (571, 383)
Screenshot: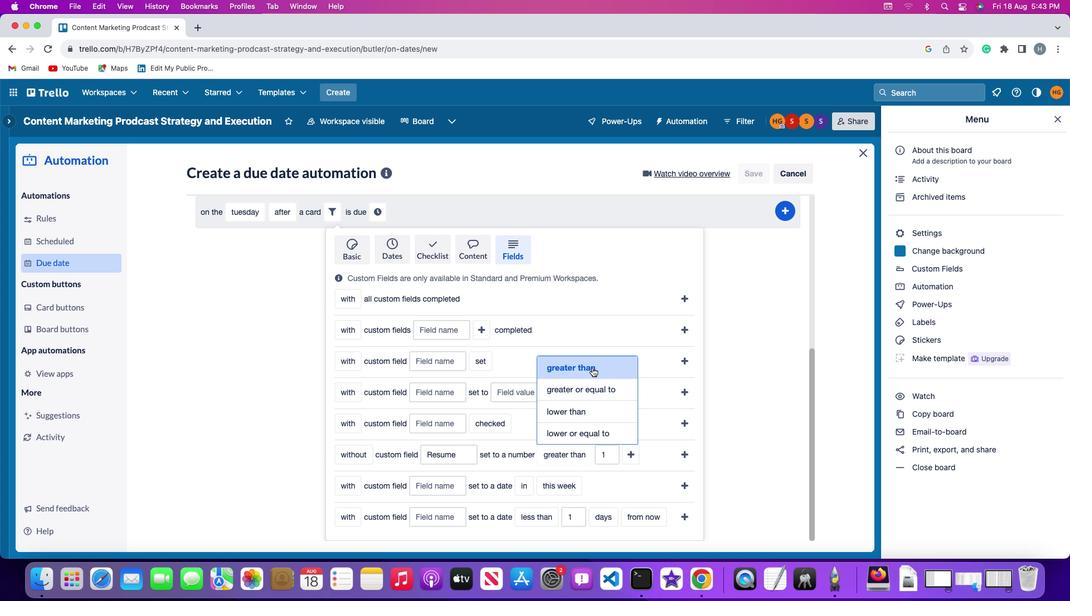 
Action: Mouse pressed left at (571, 383)
Screenshot: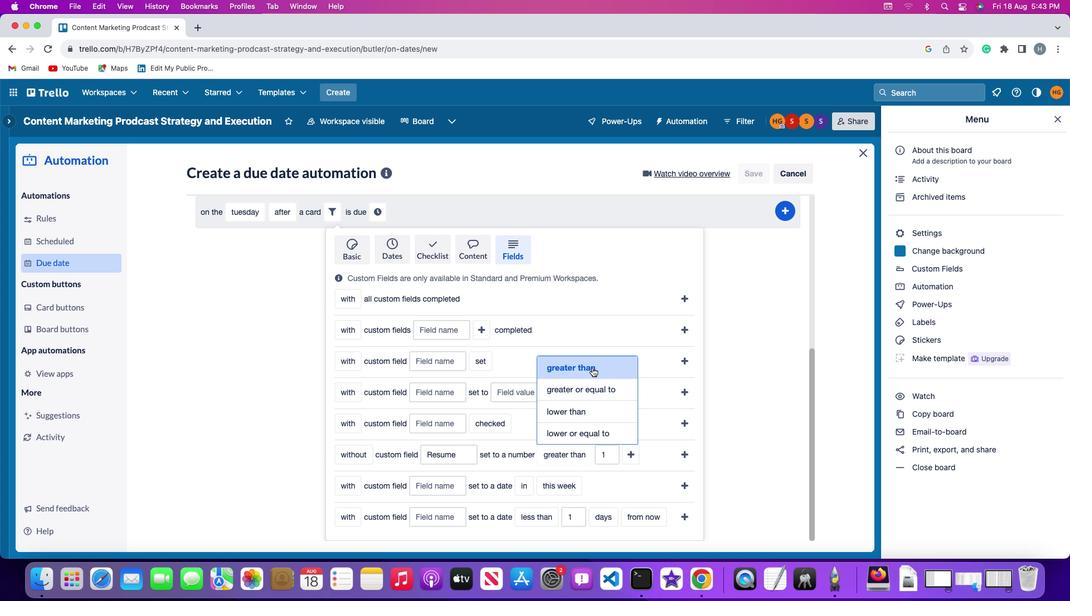 
Action: Mouse moved to (584, 459)
Screenshot: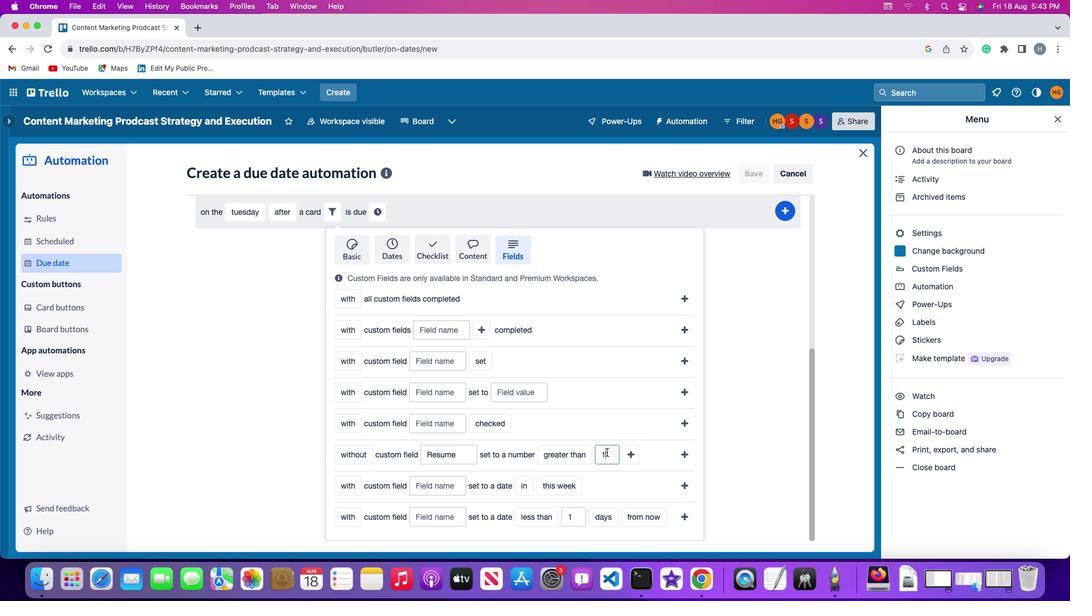 
Action: Mouse pressed left at (584, 459)
Screenshot: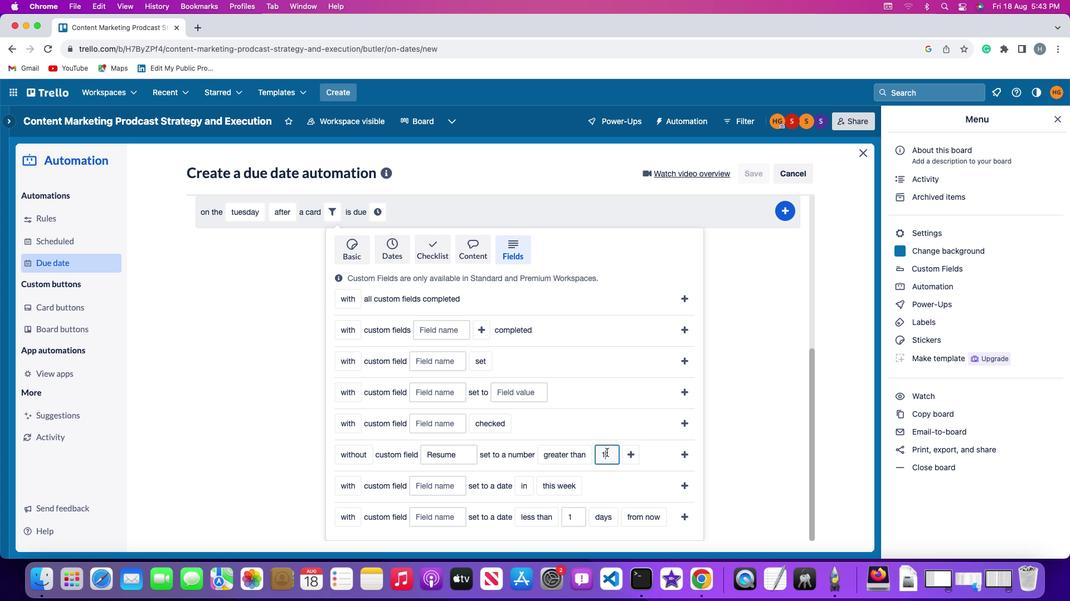 
Action: Key pressed Key.backspace'1'
Screenshot: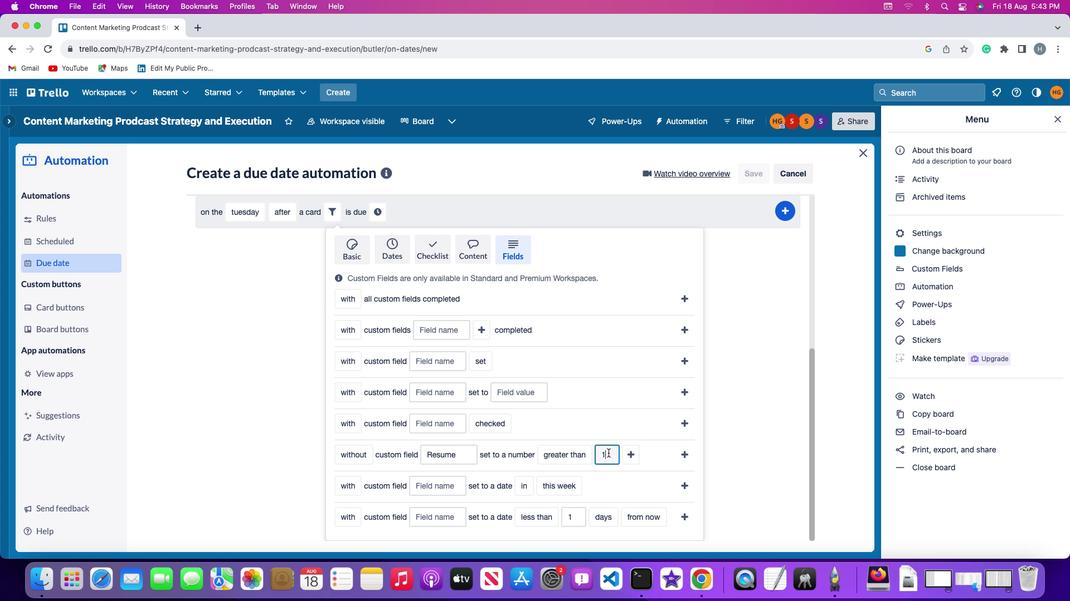 
Action: Mouse moved to (607, 459)
Screenshot: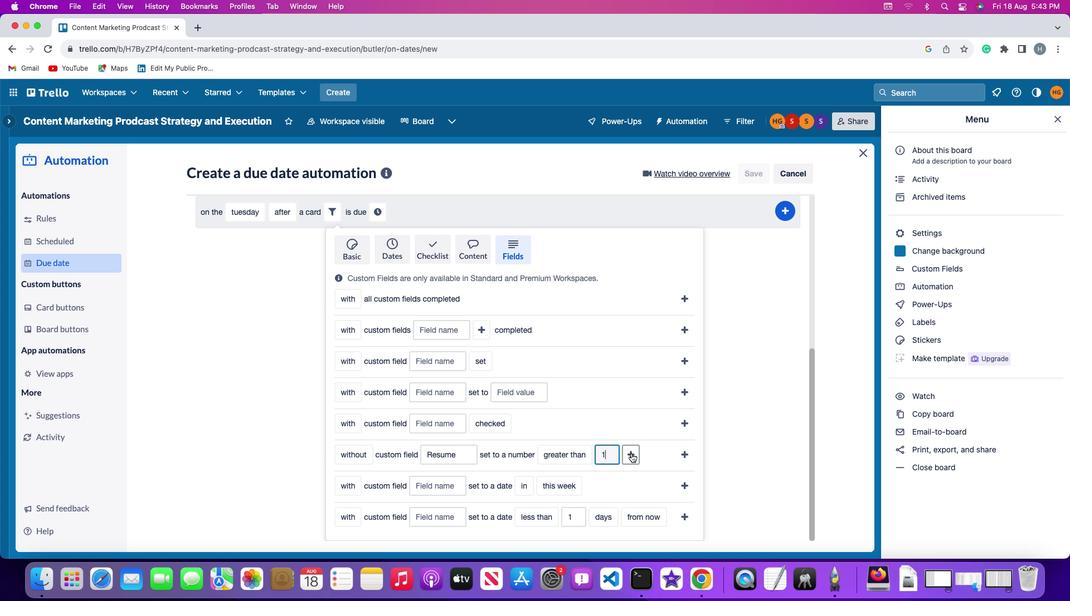 
Action: Mouse pressed left at (607, 459)
Screenshot: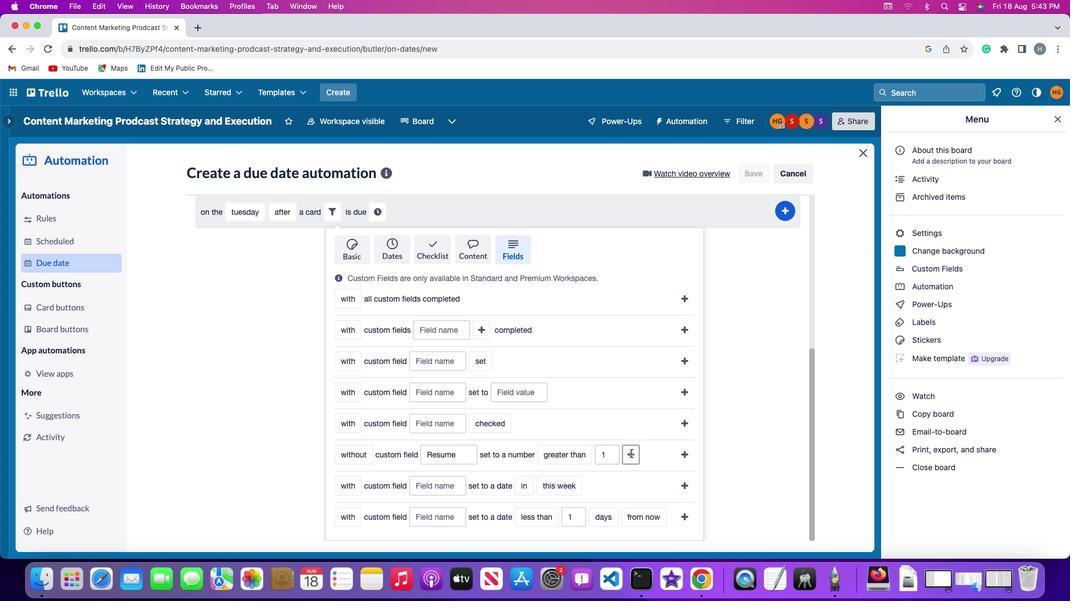 
Action: Mouse moved to (651, 468)
Screenshot: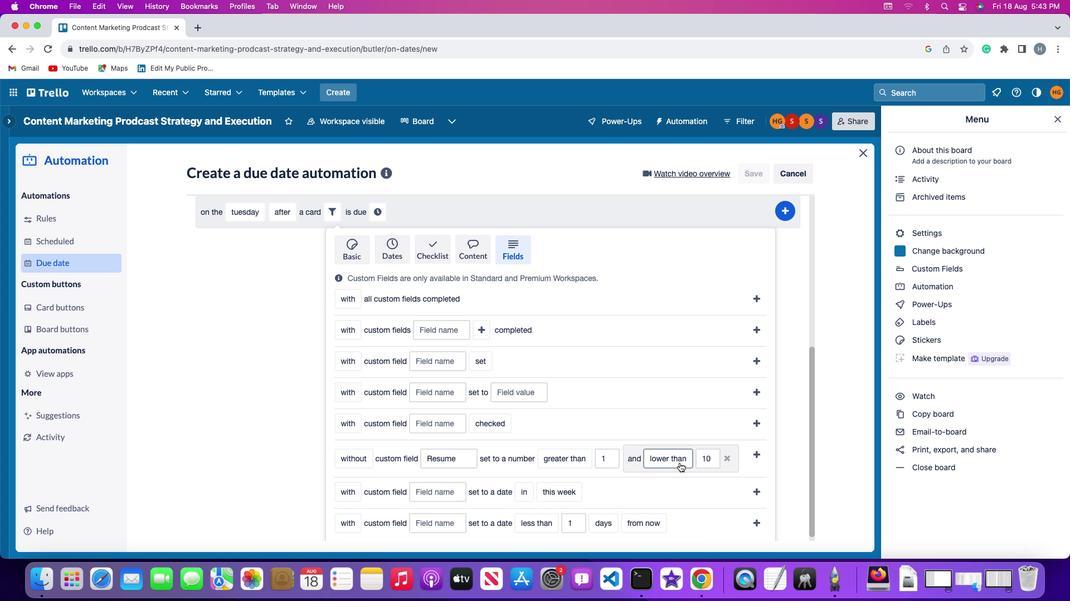 
Action: Mouse pressed left at (651, 468)
Screenshot: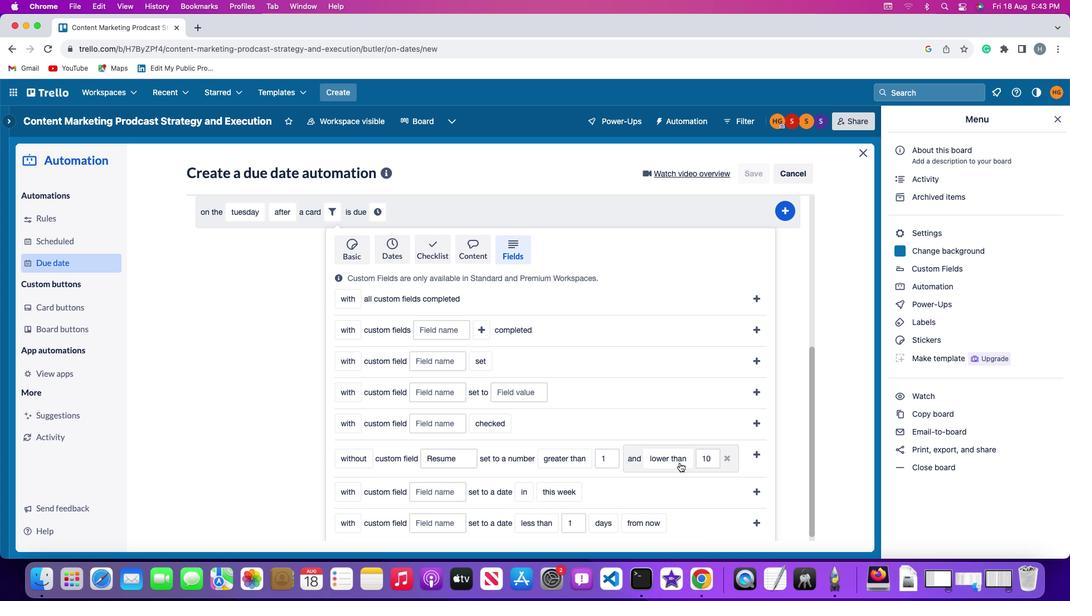
Action: Mouse moved to (644, 444)
Screenshot: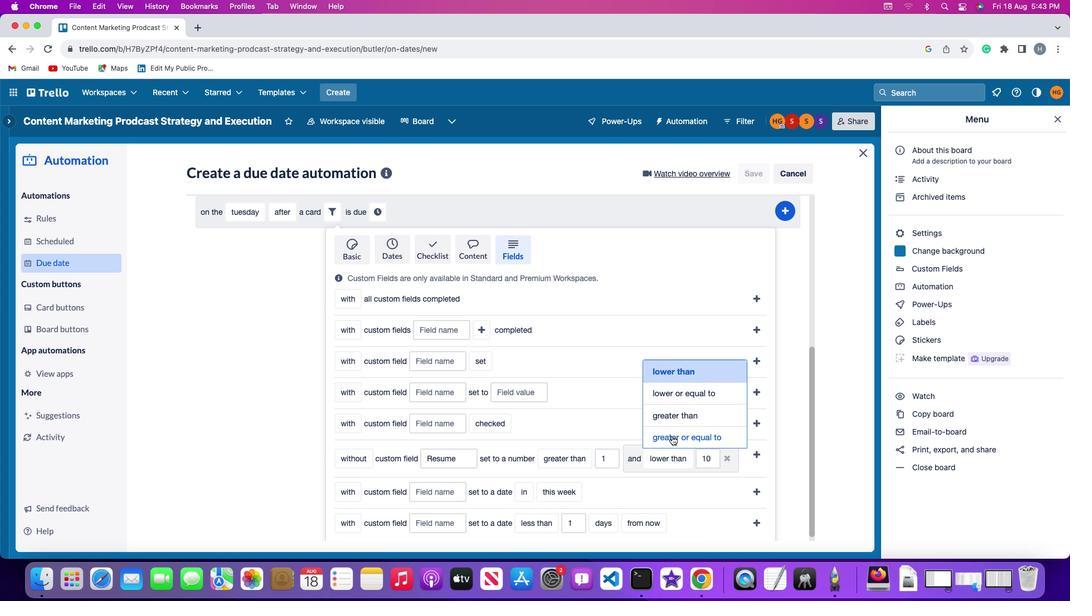 
Action: Mouse pressed left at (644, 444)
Screenshot: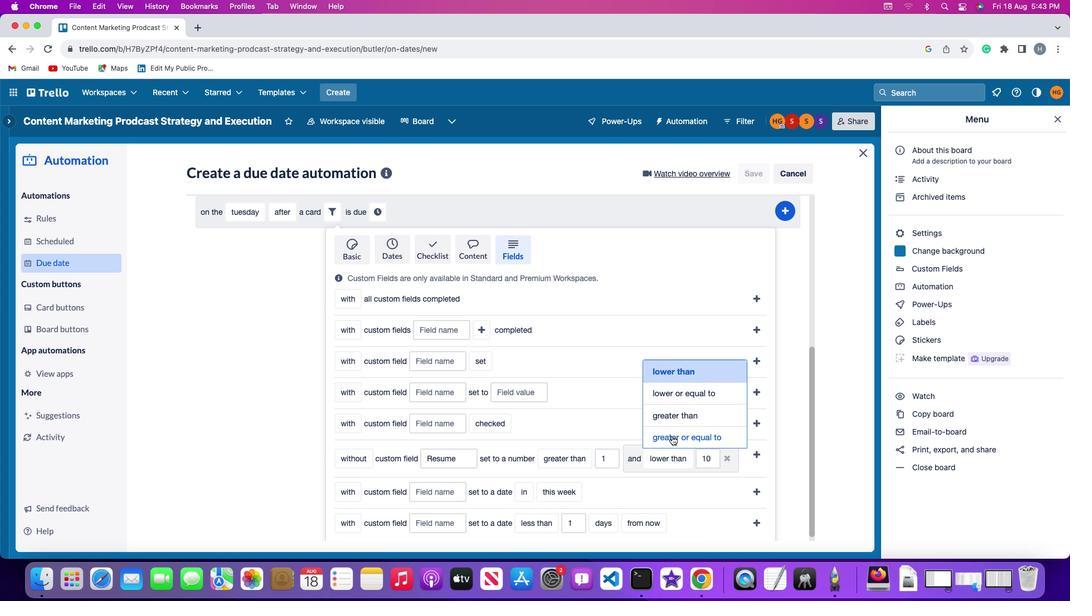 
Action: Mouse moved to (444, 481)
Screenshot: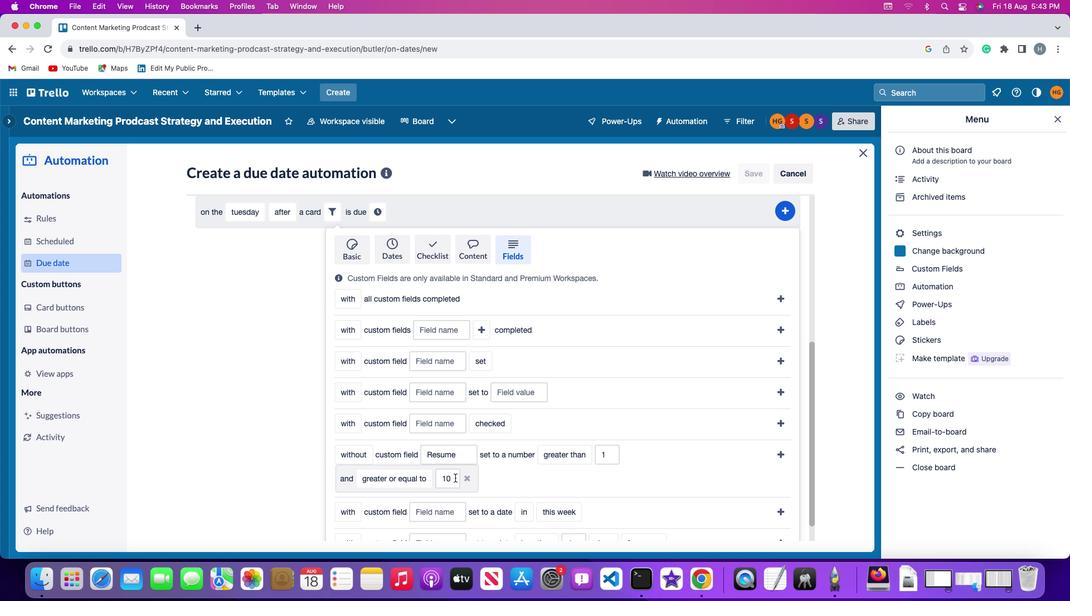 
Action: Mouse pressed left at (444, 481)
Screenshot: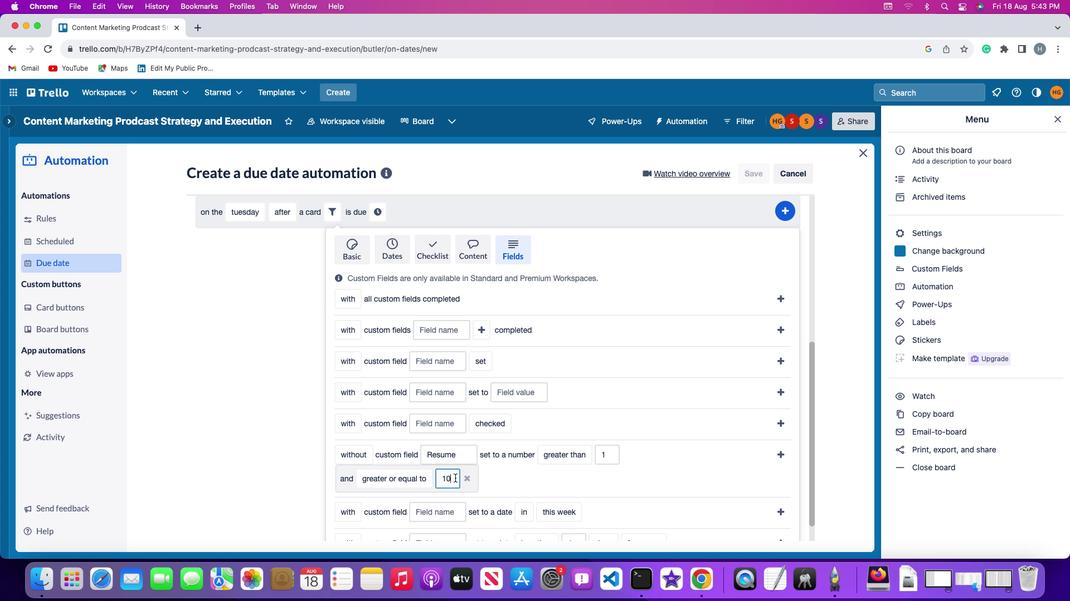 
Action: Mouse moved to (444, 481)
Screenshot: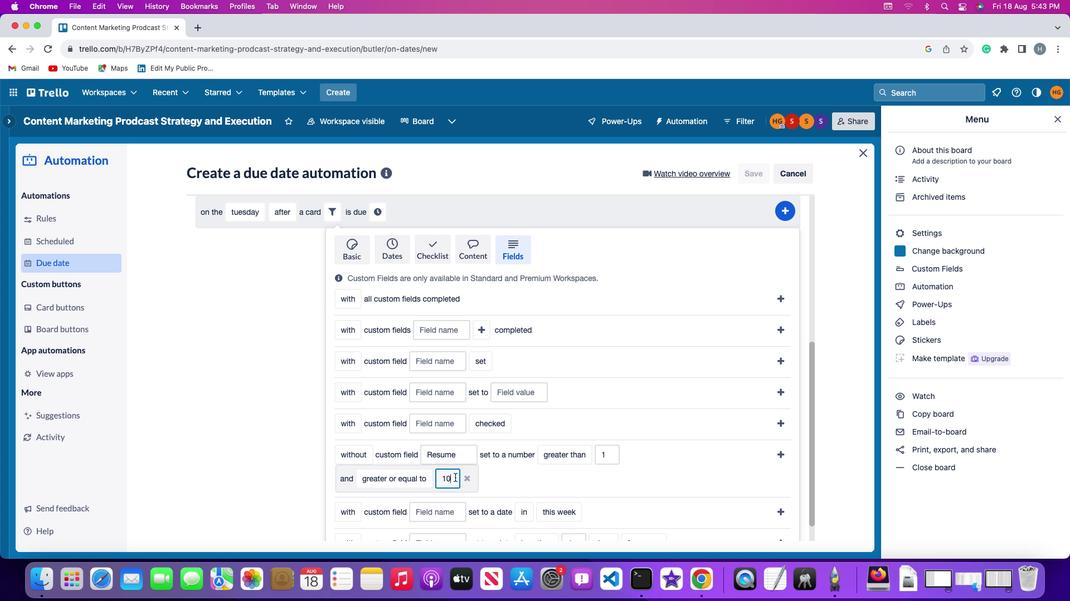 
Action: Key pressed Key.backspaceKey.backspace
Screenshot: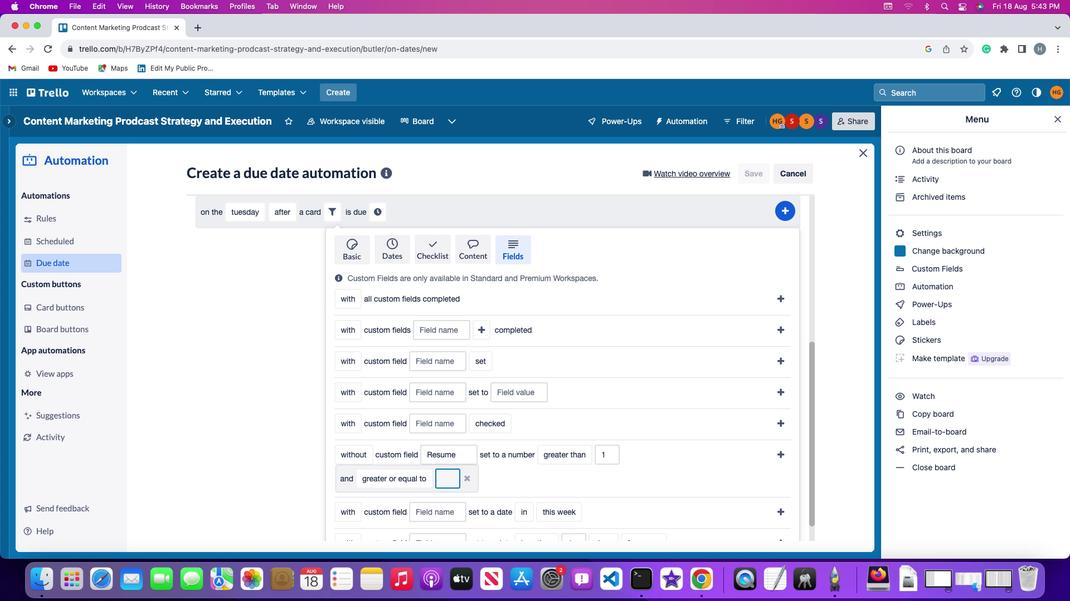 
Action: Mouse moved to (444, 480)
Screenshot: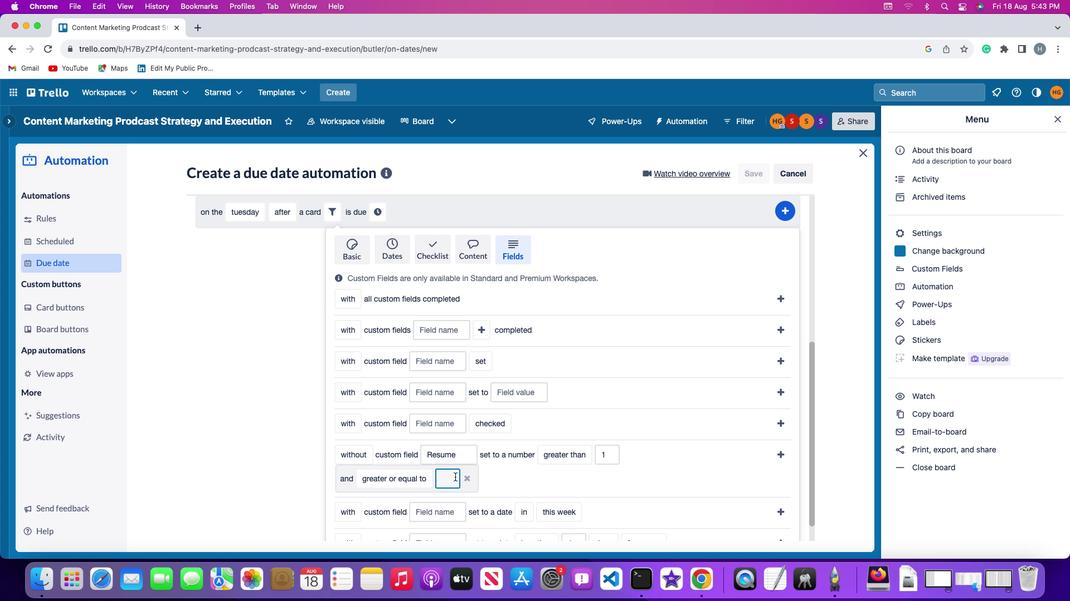 
Action: Key pressed '1''0'
Screenshot: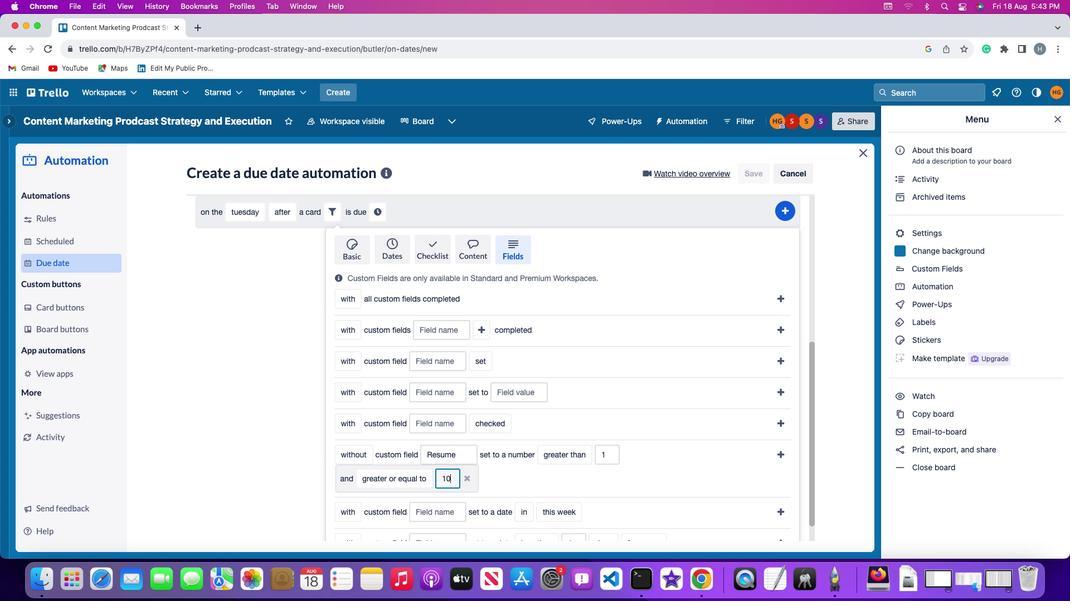 
Action: Mouse moved to (743, 456)
Screenshot: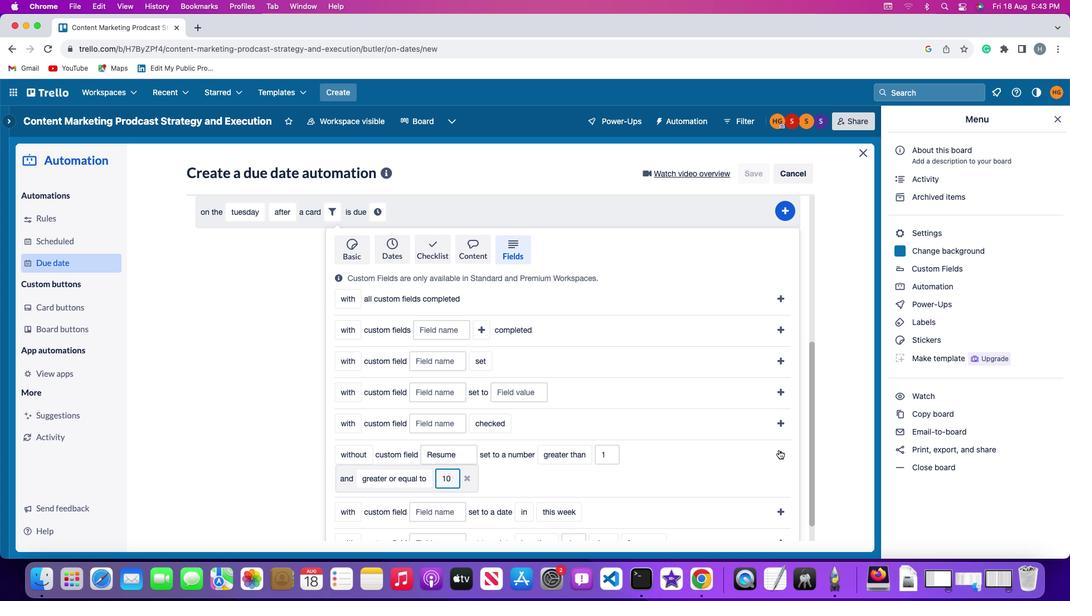 
Action: Mouse pressed left at (743, 456)
Screenshot: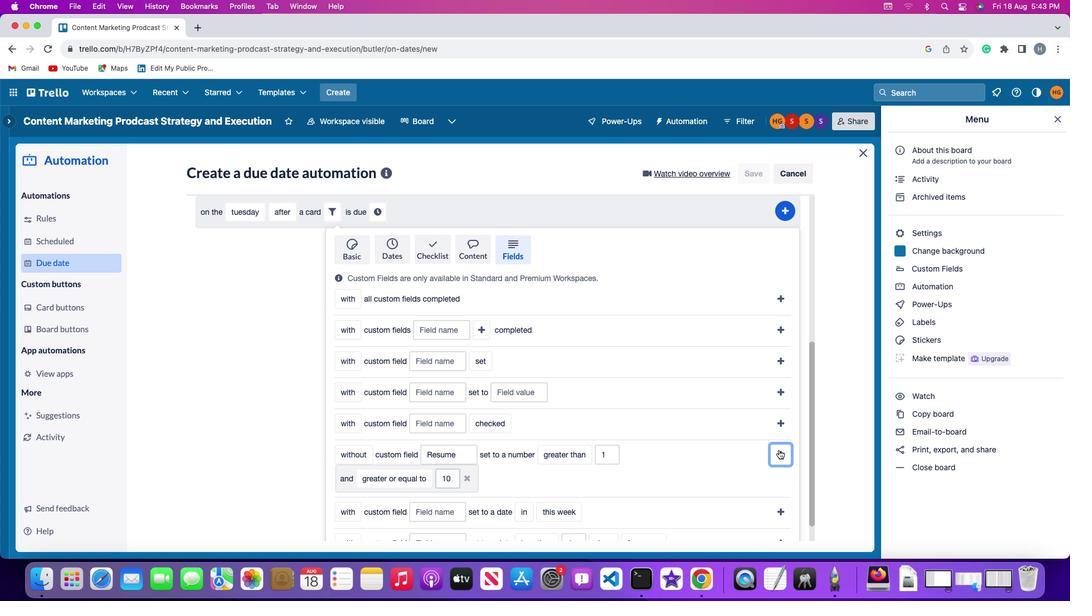 
Action: Mouse moved to (683, 486)
Screenshot: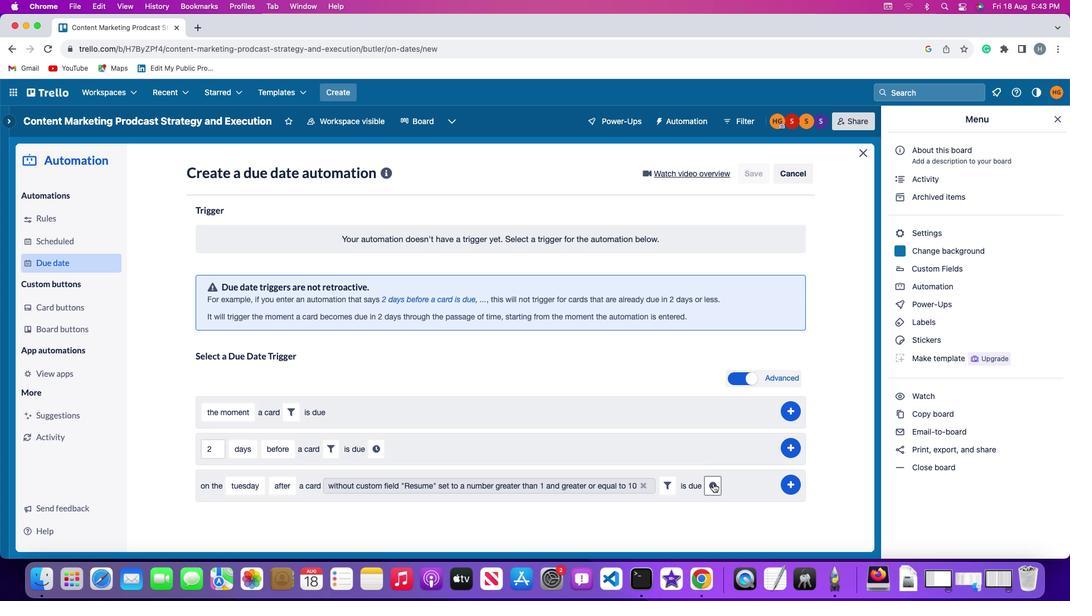 
Action: Mouse pressed left at (683, 486)
Screenshot: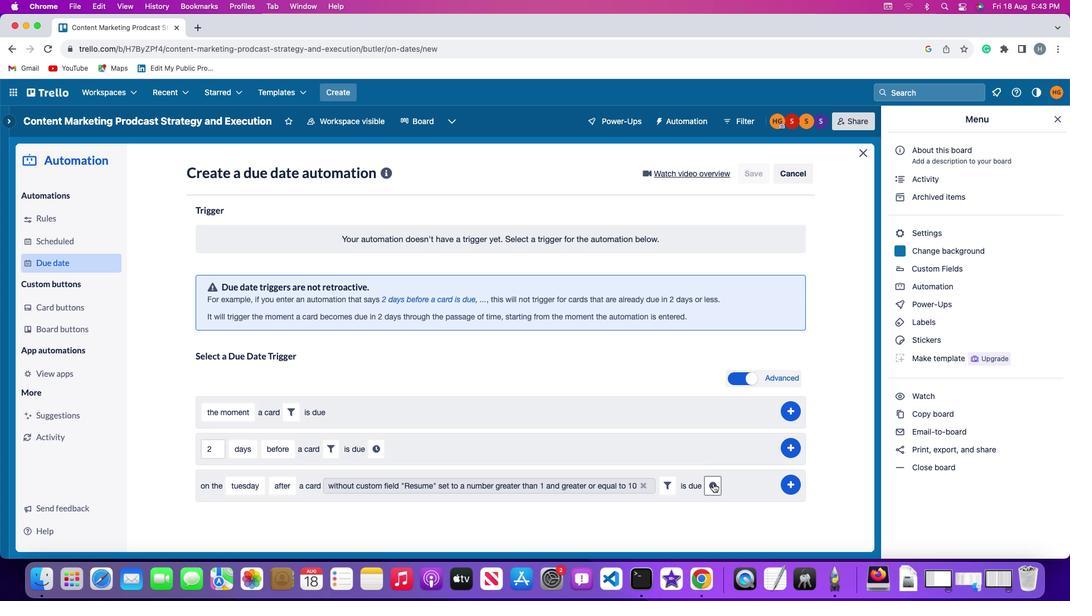 
Action: Mouse moved to (233, 511)
Screenshot: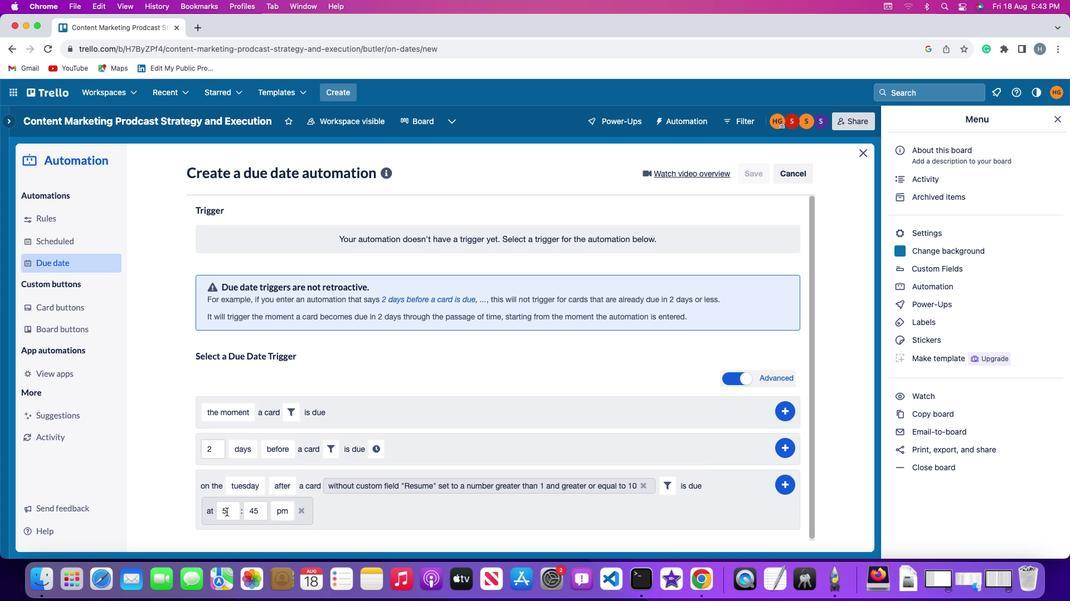 
Action: Mouse pressed left at (233, 511)
Screenshot: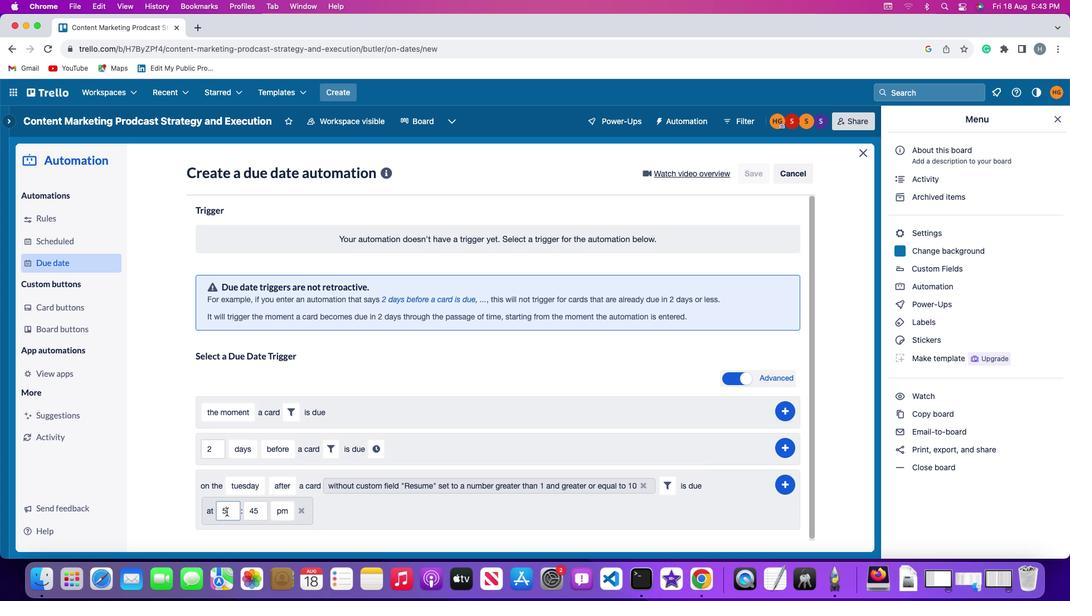 
Action: Mouse moved to (234, 511)
Screenshot: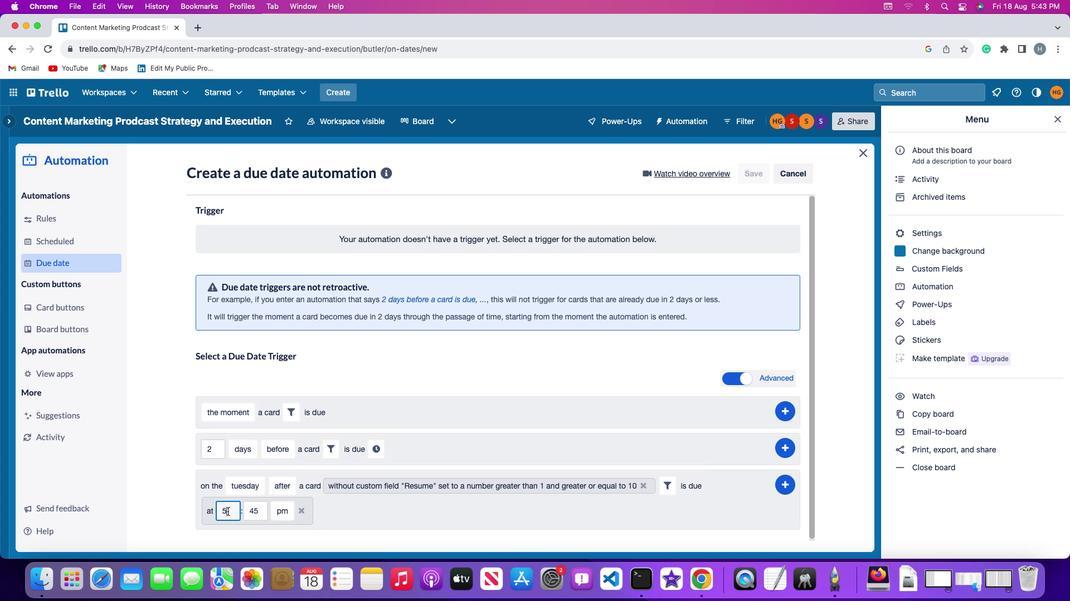 
Action: Key pressed Key.backspace'1''1'
Screenshot: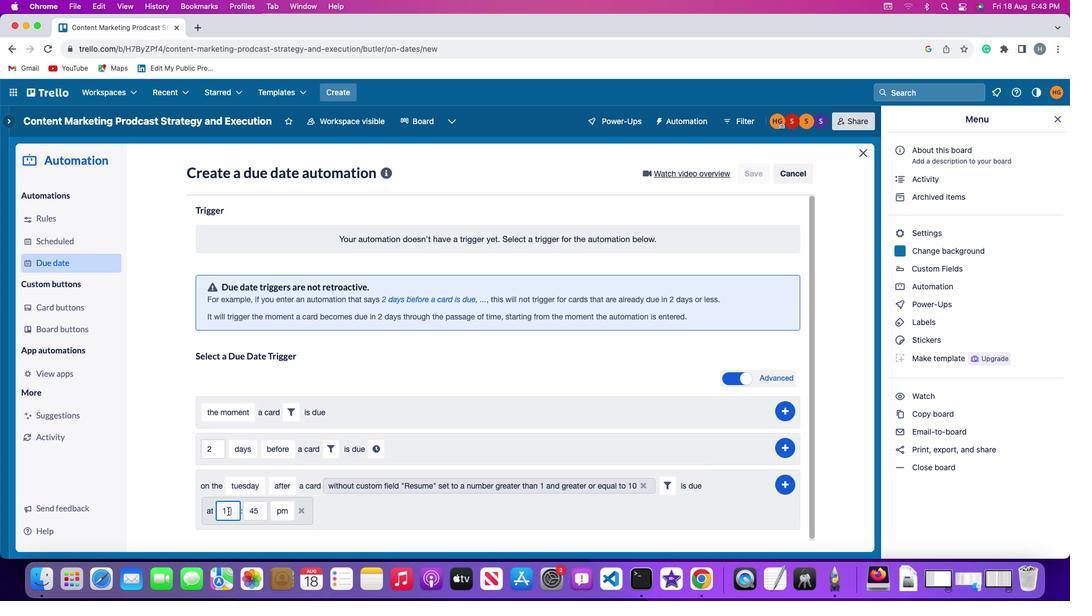 
Action: Mouse moved to (264, 511)
Screenshot: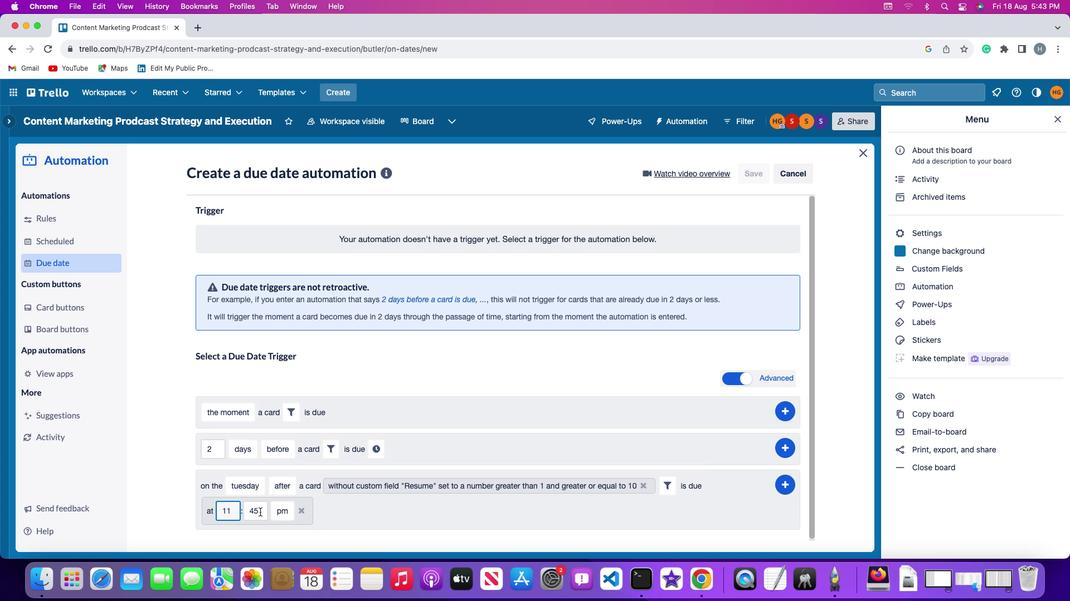 
Action: Mouse pressed left at (264, 511)
Screenshot: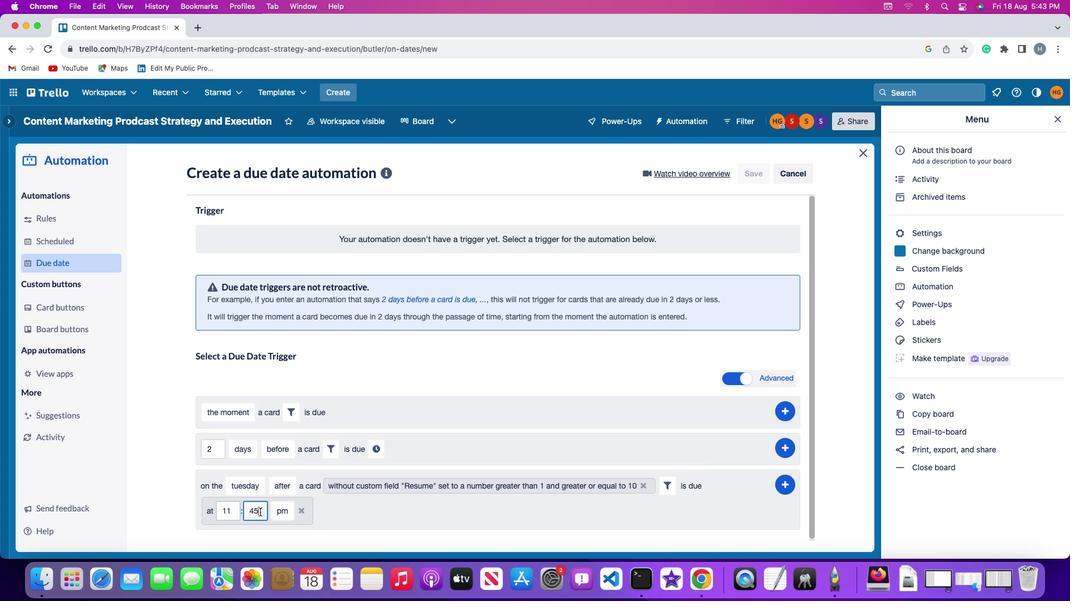 
Action: Key pressed Key.backspaceKey.backspace'0''0'
Screenshot: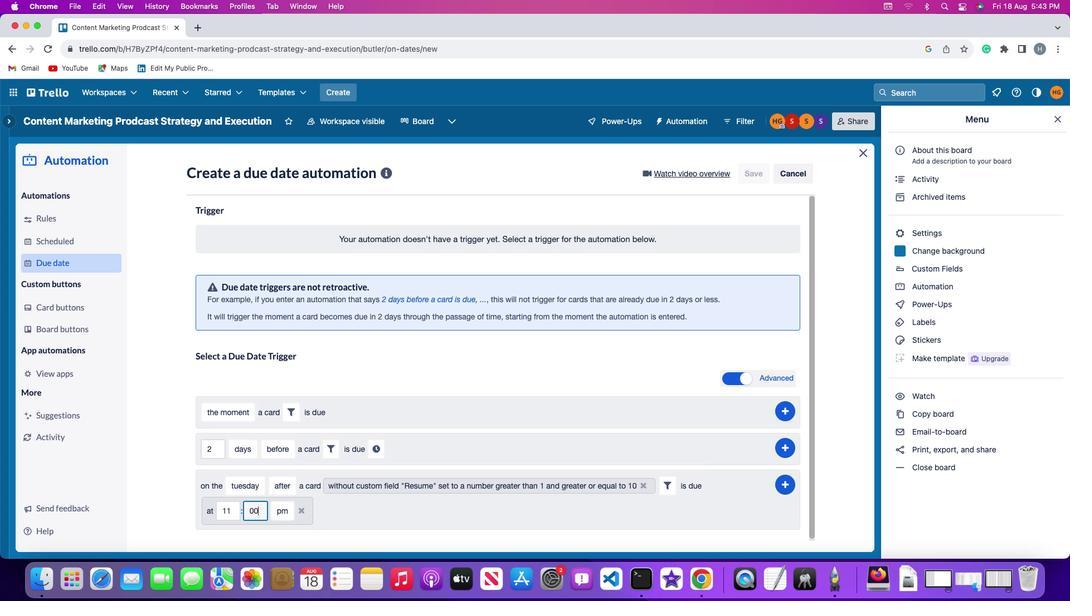 
Action: Mouse moved to (280, 513)
Screenshot: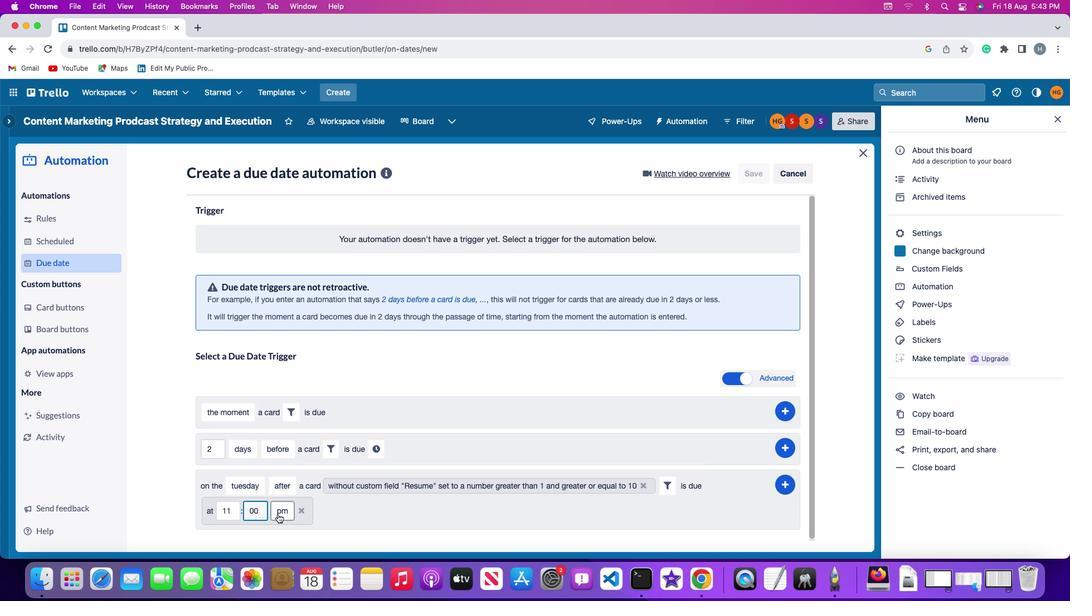 
Action: Mouse pressed left at (280, 513)
Screenshot: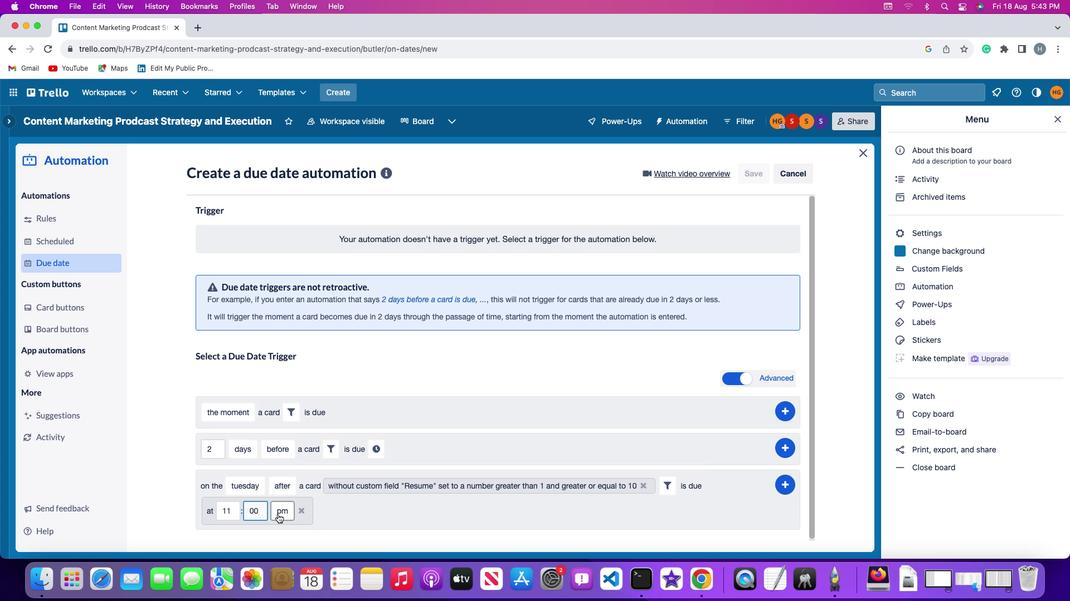 
Action: Mouse moved to (289, 472)
Screenshot: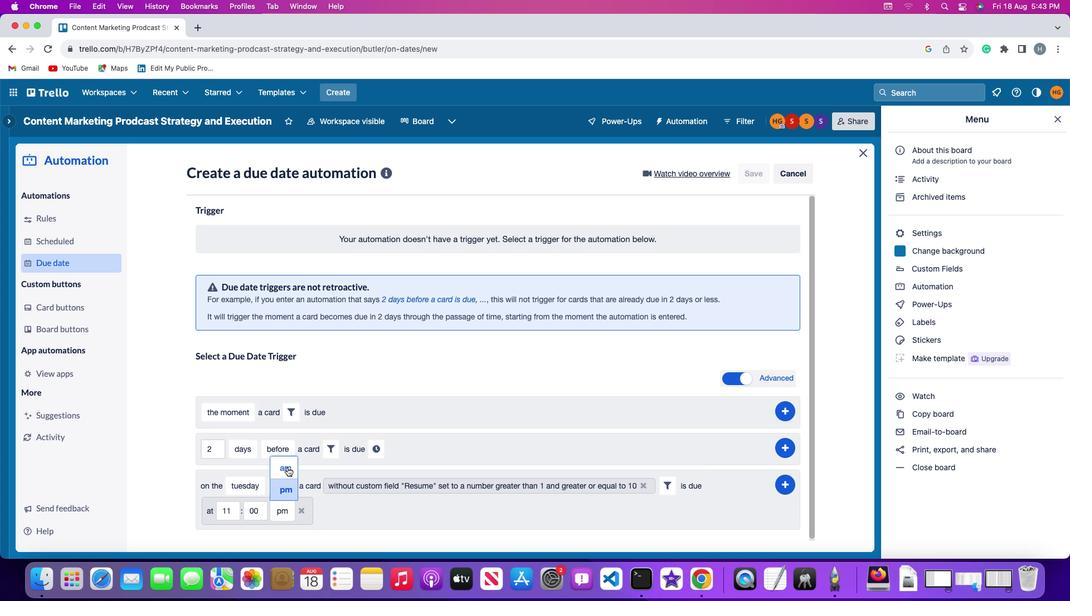 
Action: Mouse pressed left at (289, 472)
Screenshot: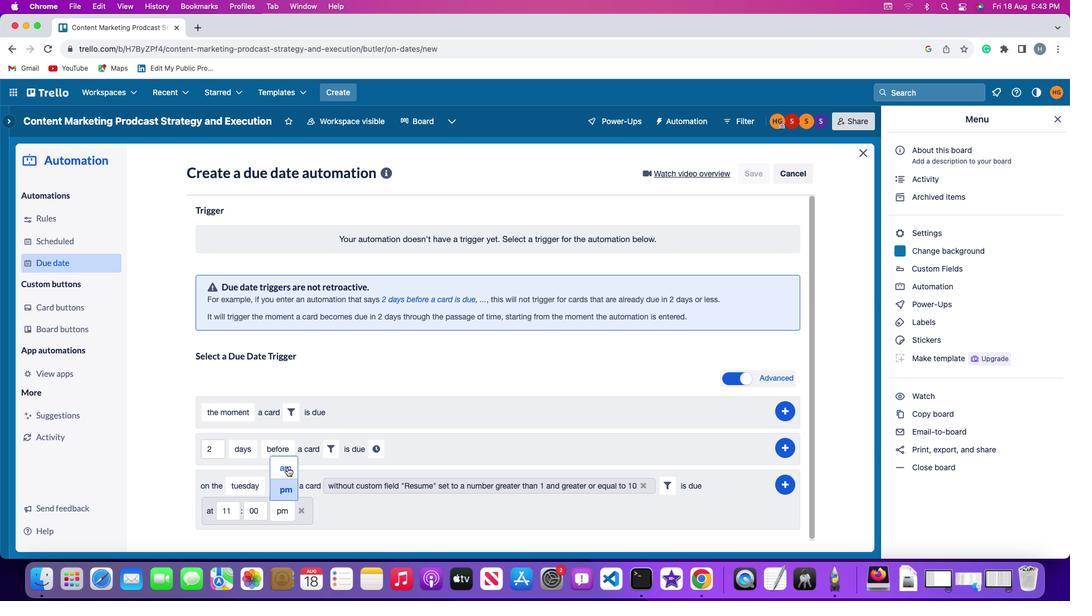 
Action: Mouse moved to (747, 484)
Screenshot: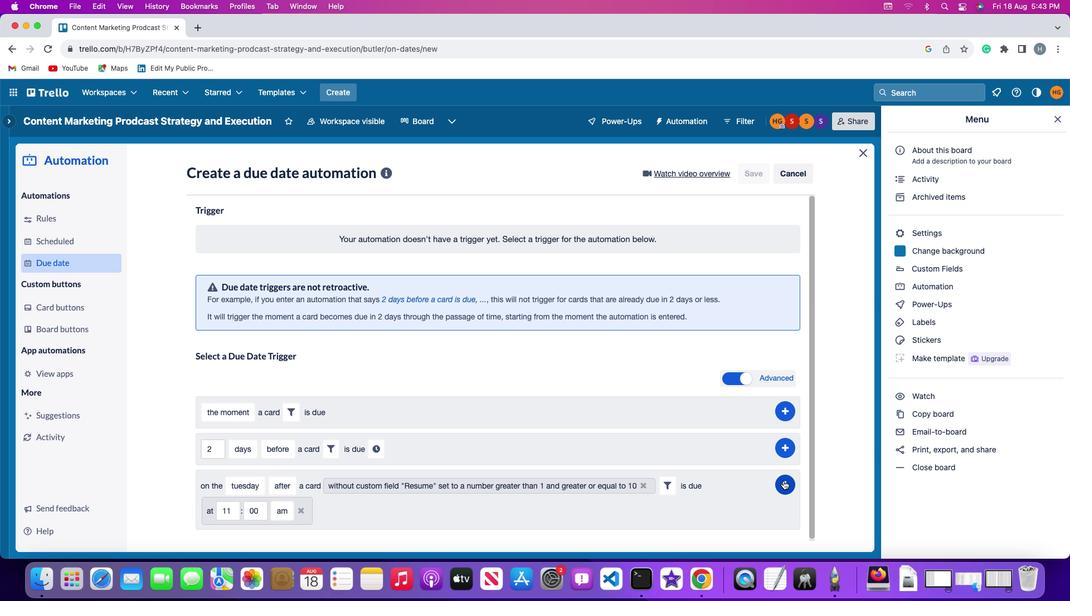 
Action: Mouse pressed left at (747, 484)
Screenshot: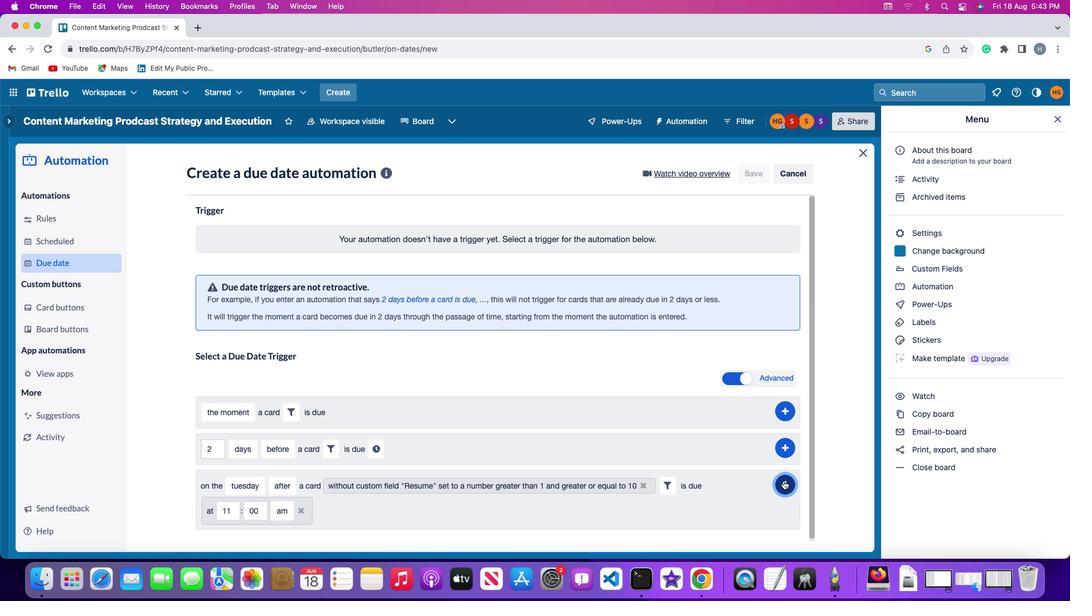 
Action: Mouse moved to (783, 406)
Screenshot: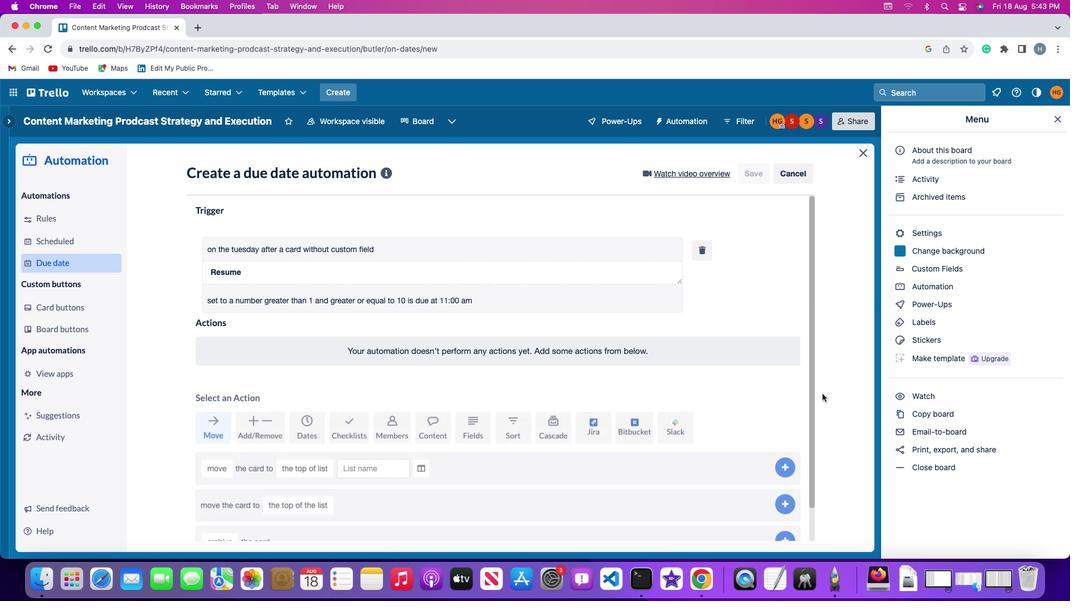 
